 Task: Create a project with template Project Timeline with name ToughWorks with privacy Public and in the team Recorders . Create three sections in the project as To-Do, Doing and Done.
Action: Mouse moved to (73, 66)
Screenshot: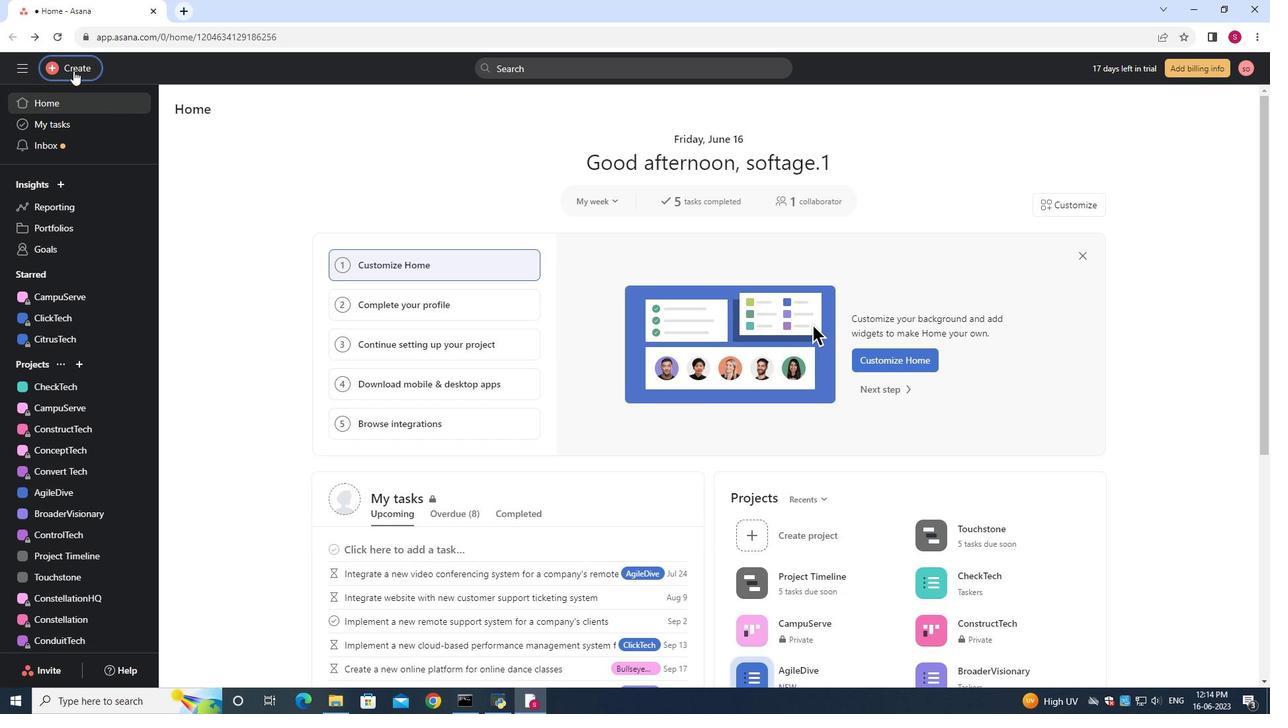 
Action: Mouse pressed left at (73, 66)
Screenshot: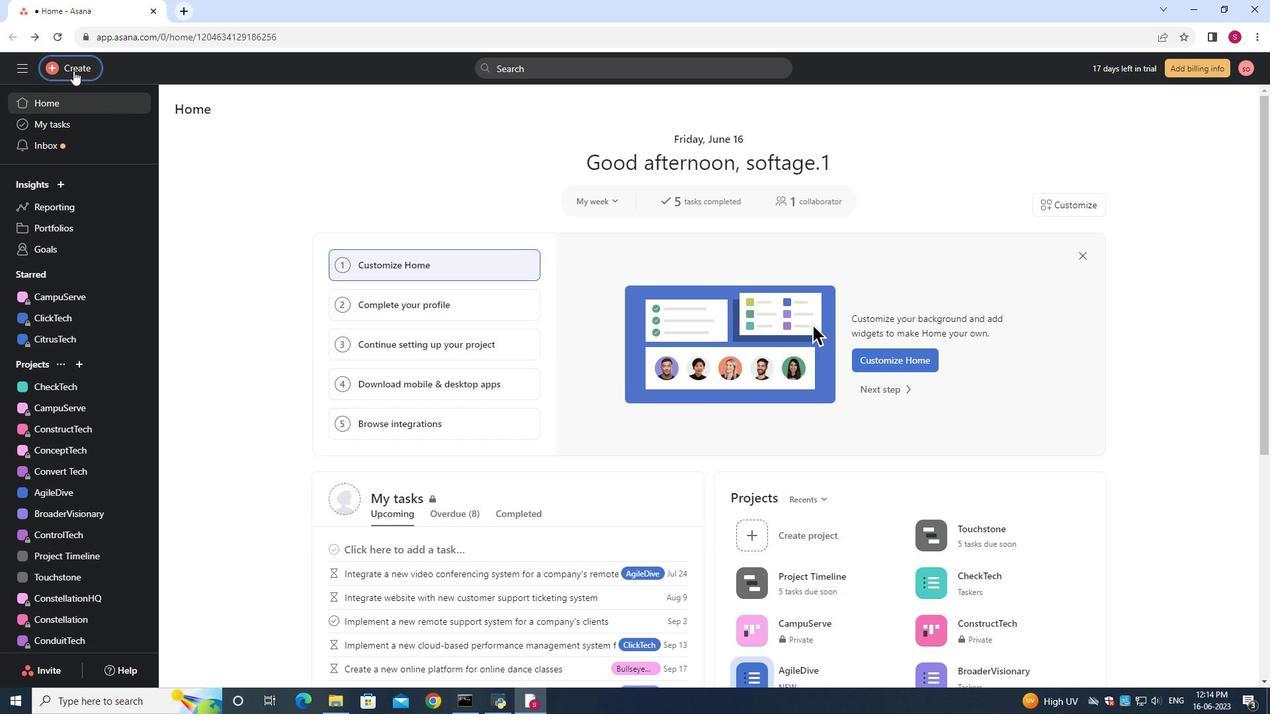
Action: Mouse moved to (148, 99)
Screenshot: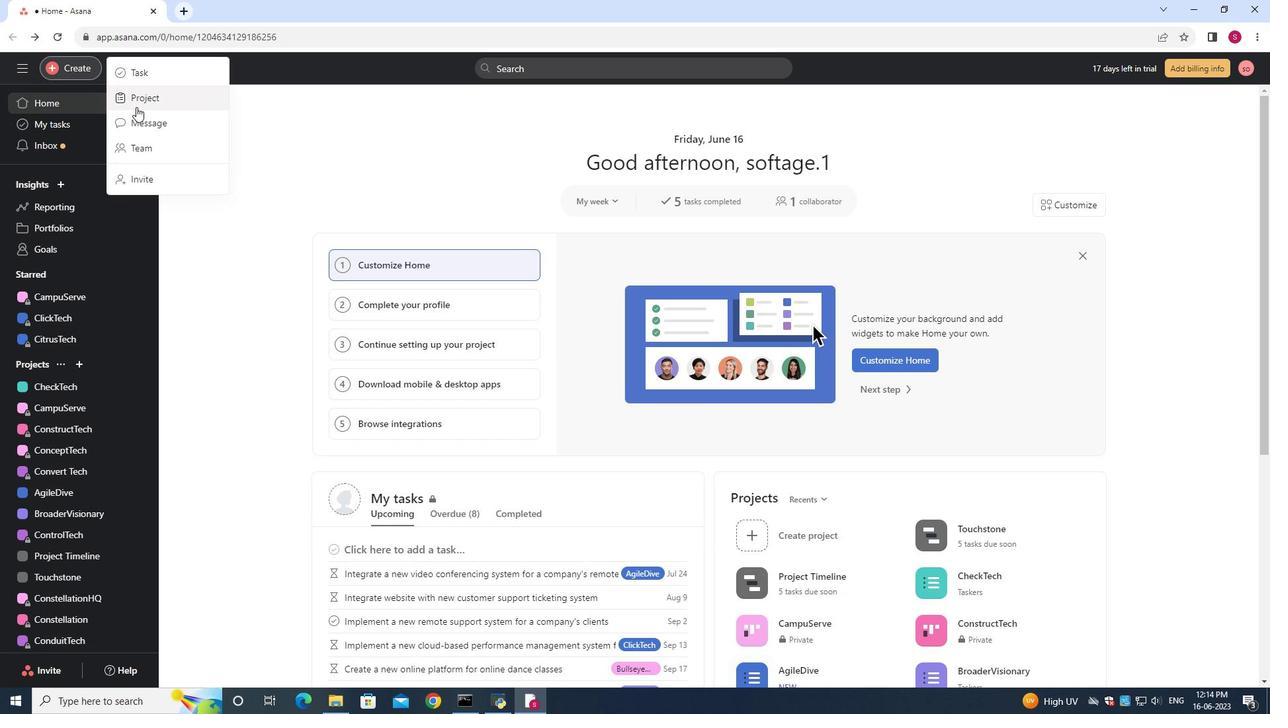 
Action: Mouse pressed left at (148, 99)
Screenshot: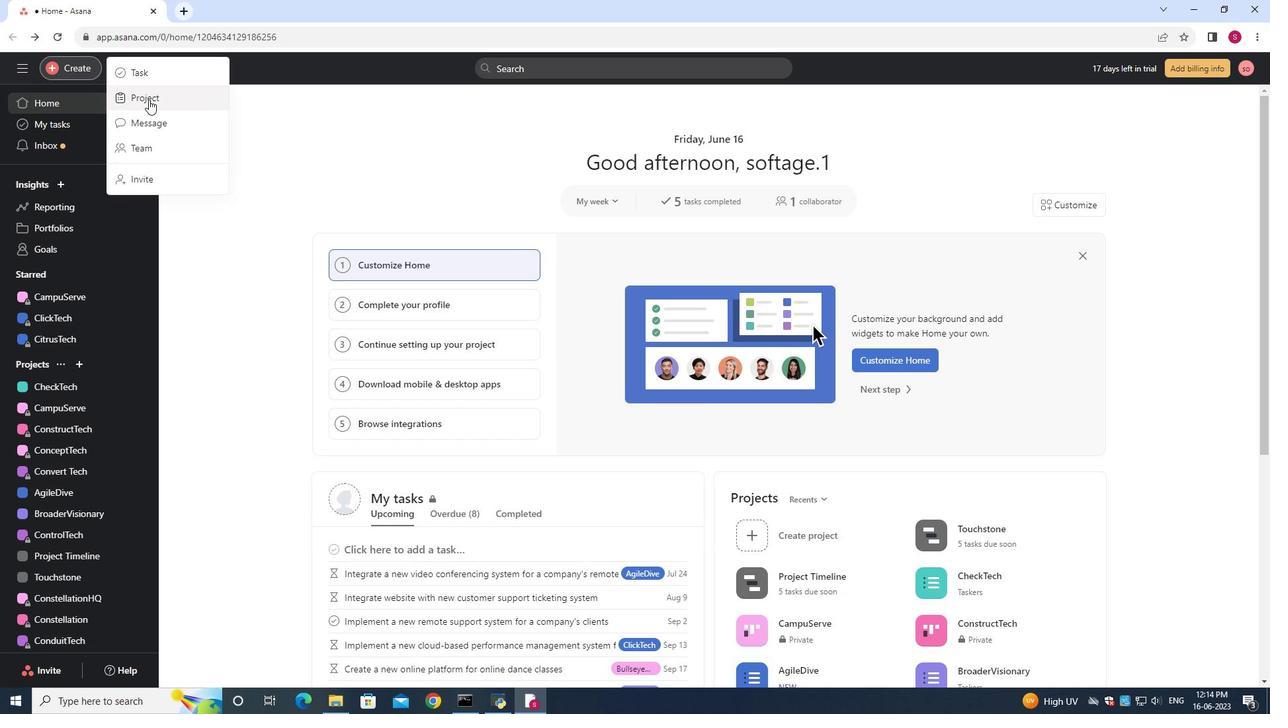
Action: Mouse moved to (633, 398)
Screenshot: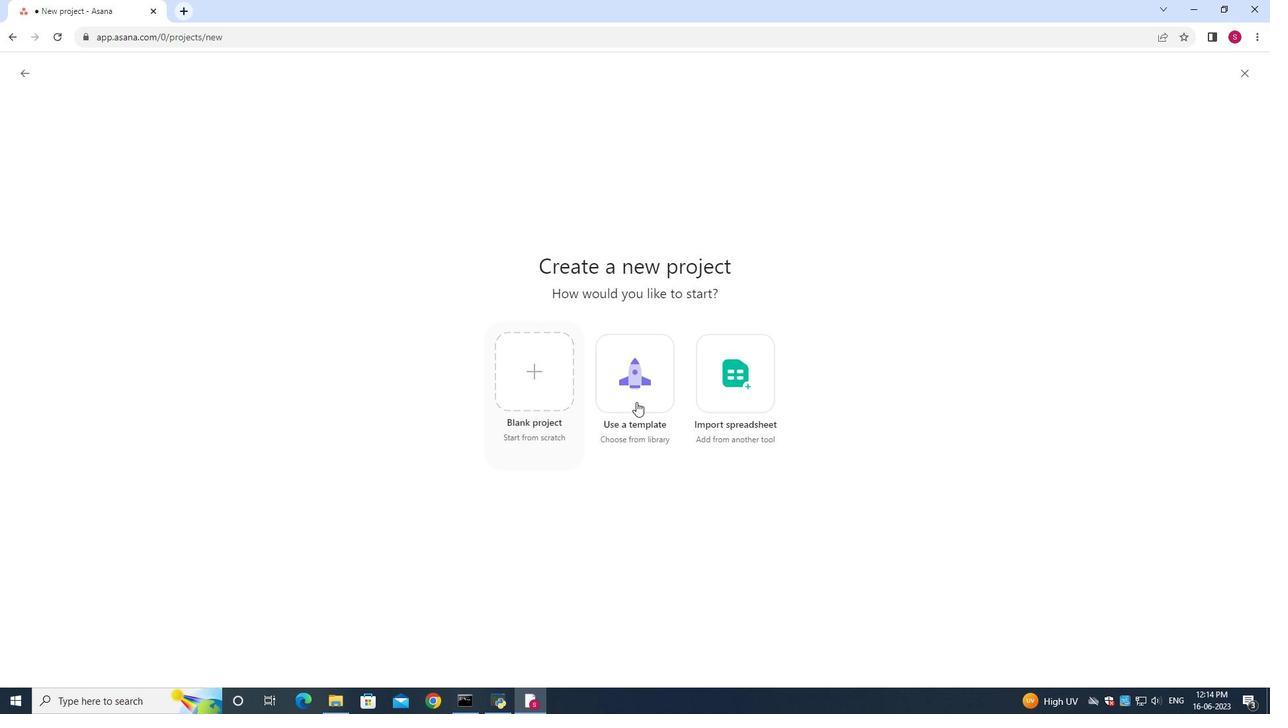 
Action: Mouse pressed left at (633, 398)
Screenshot: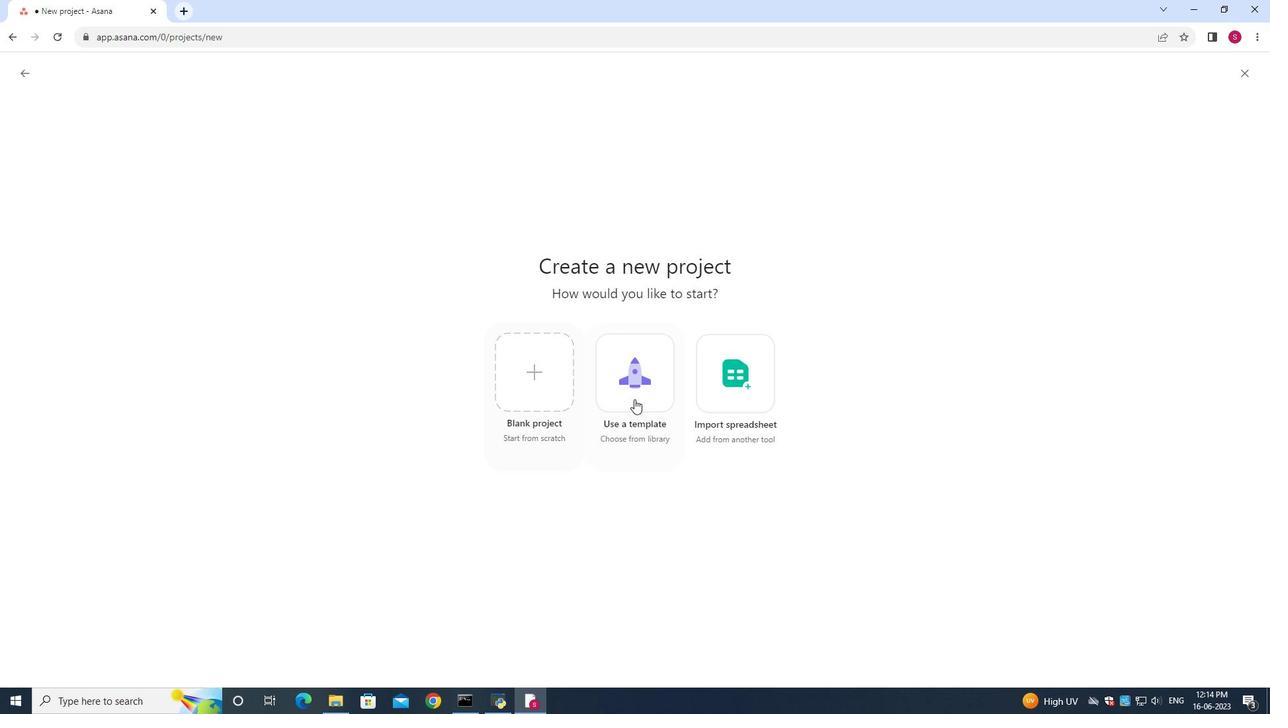 
Action: Mouse moved to (995, 101)
Screenshot: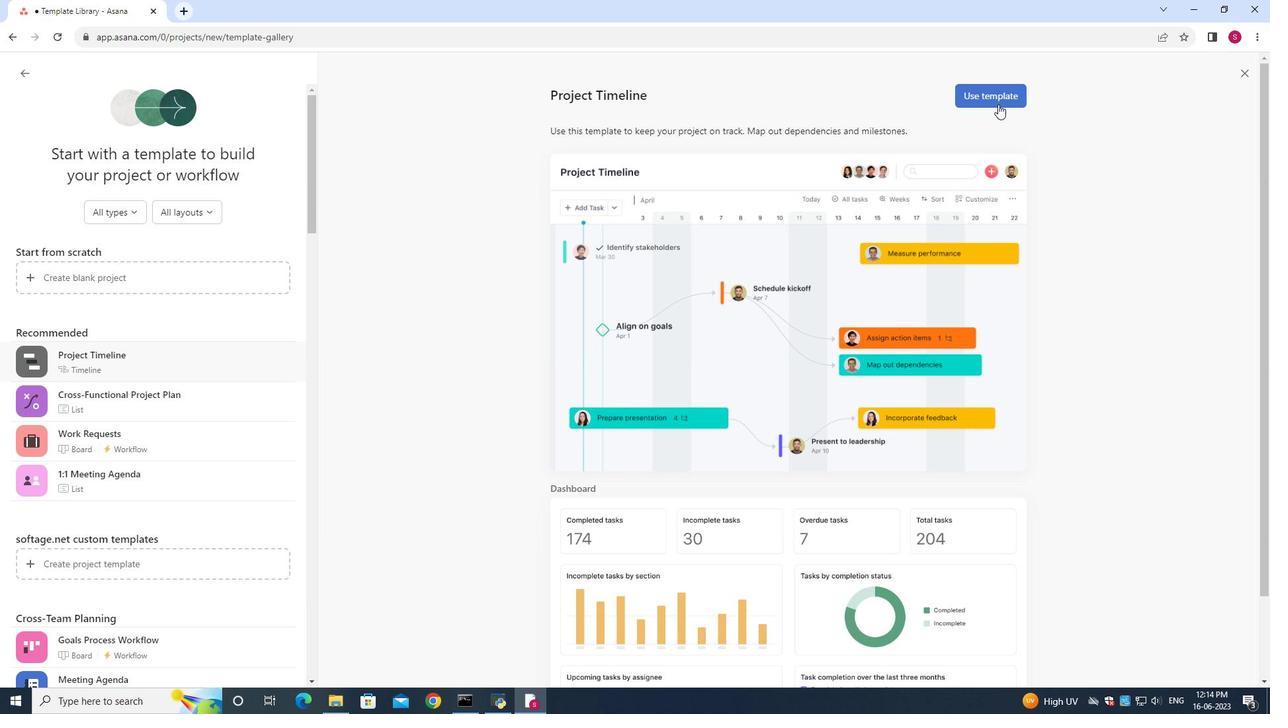 
Action: Mouse pressed left at (995, 101)
Screenshot: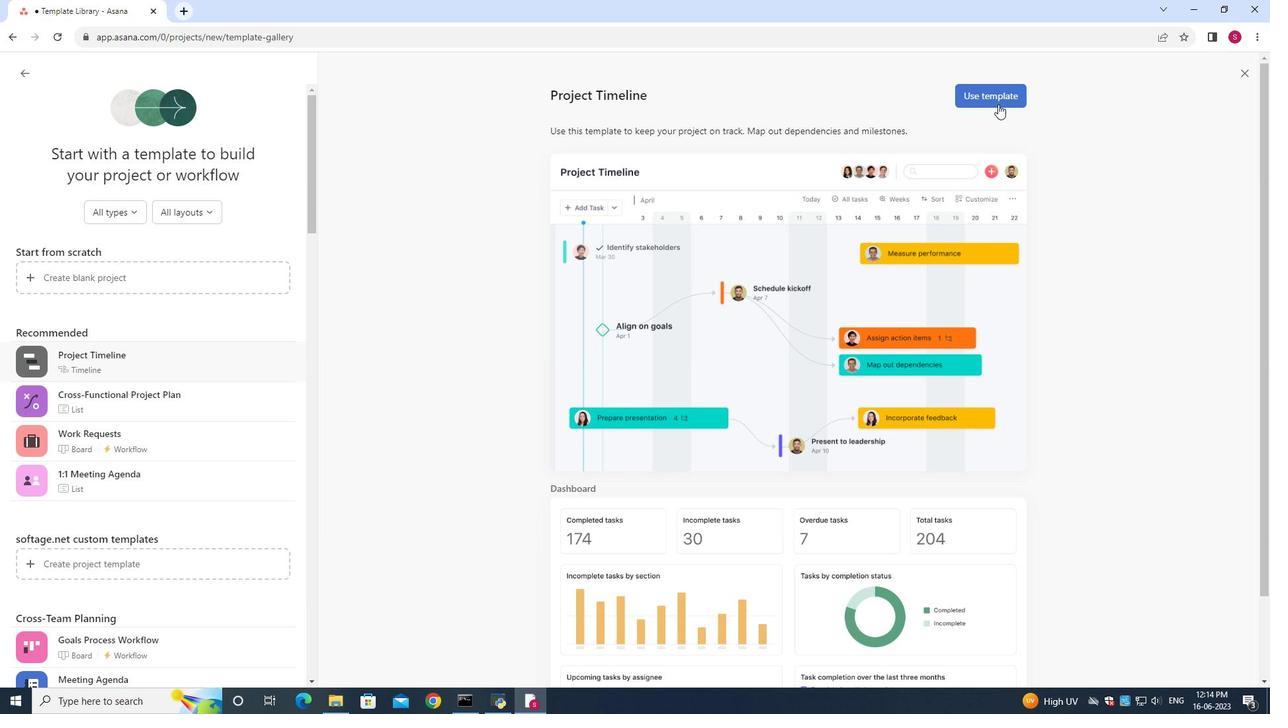 
Action: Mouse moved to (449, 277)
Screenshot: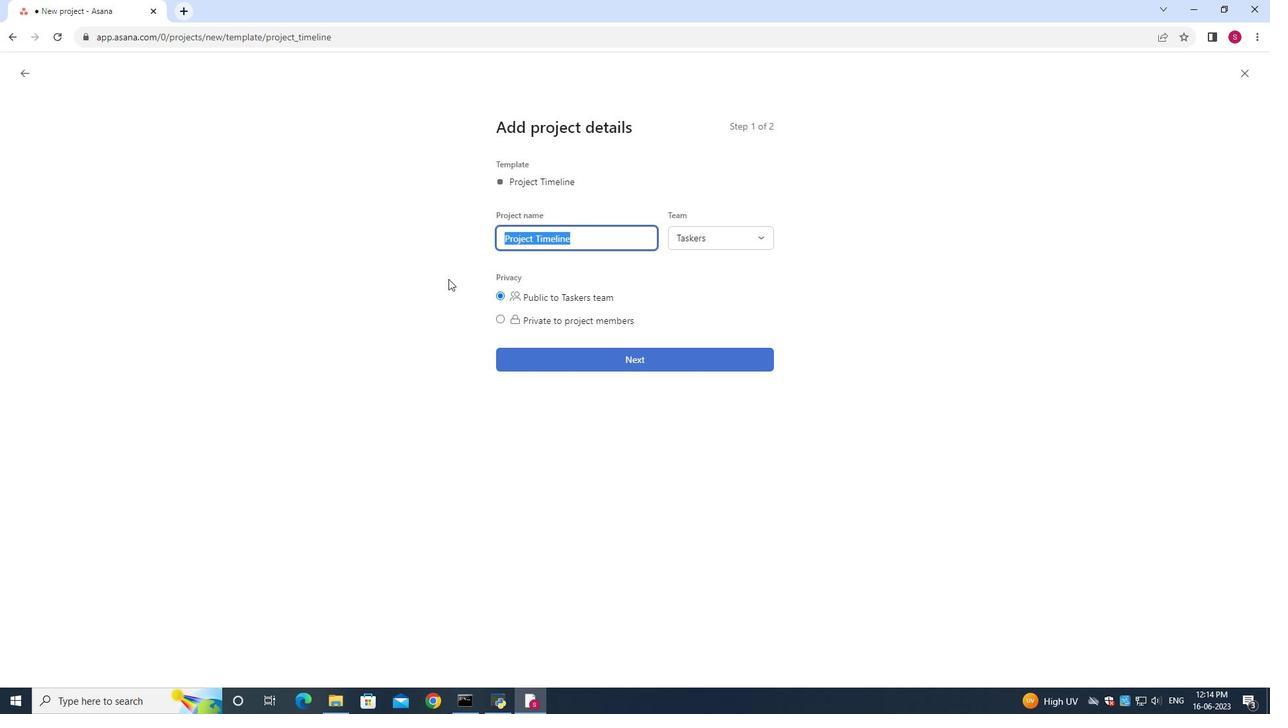 
Action: Key pressed <Key.backspace><Key.shift>Though<Key.shift>Works
Screenshot: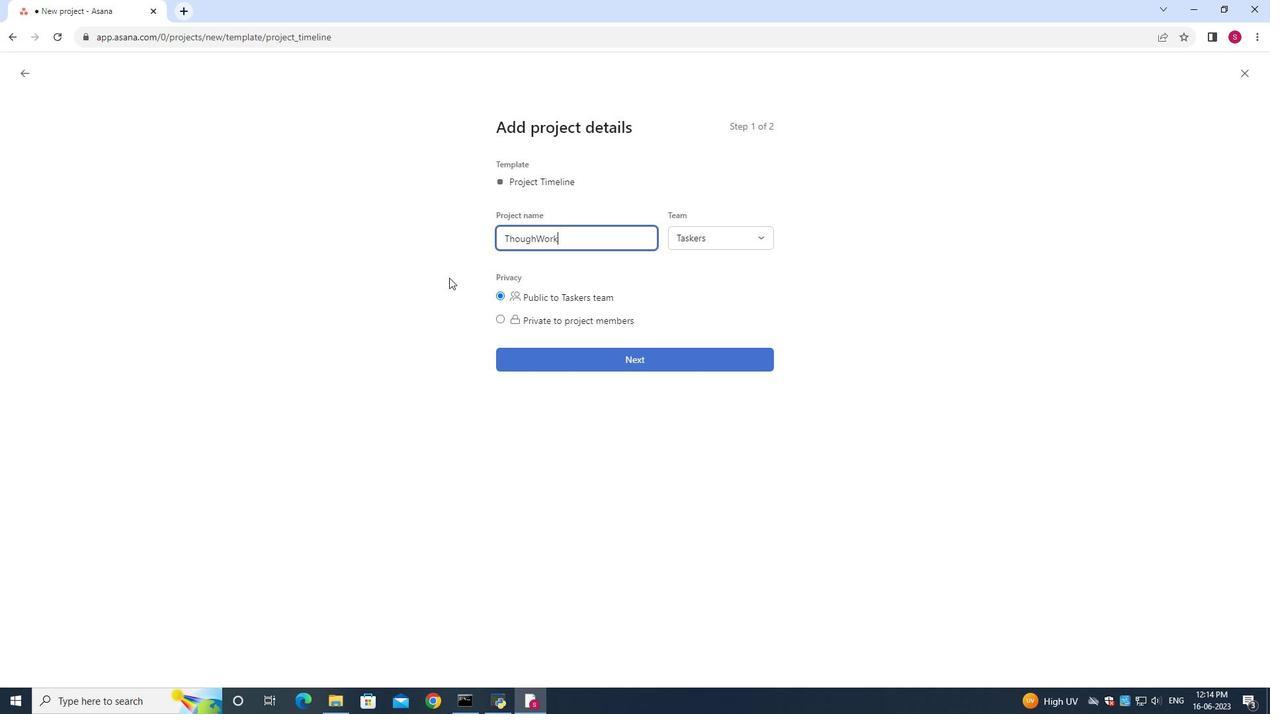 
Action: Mouse moved to (713, 239)
Screenshot: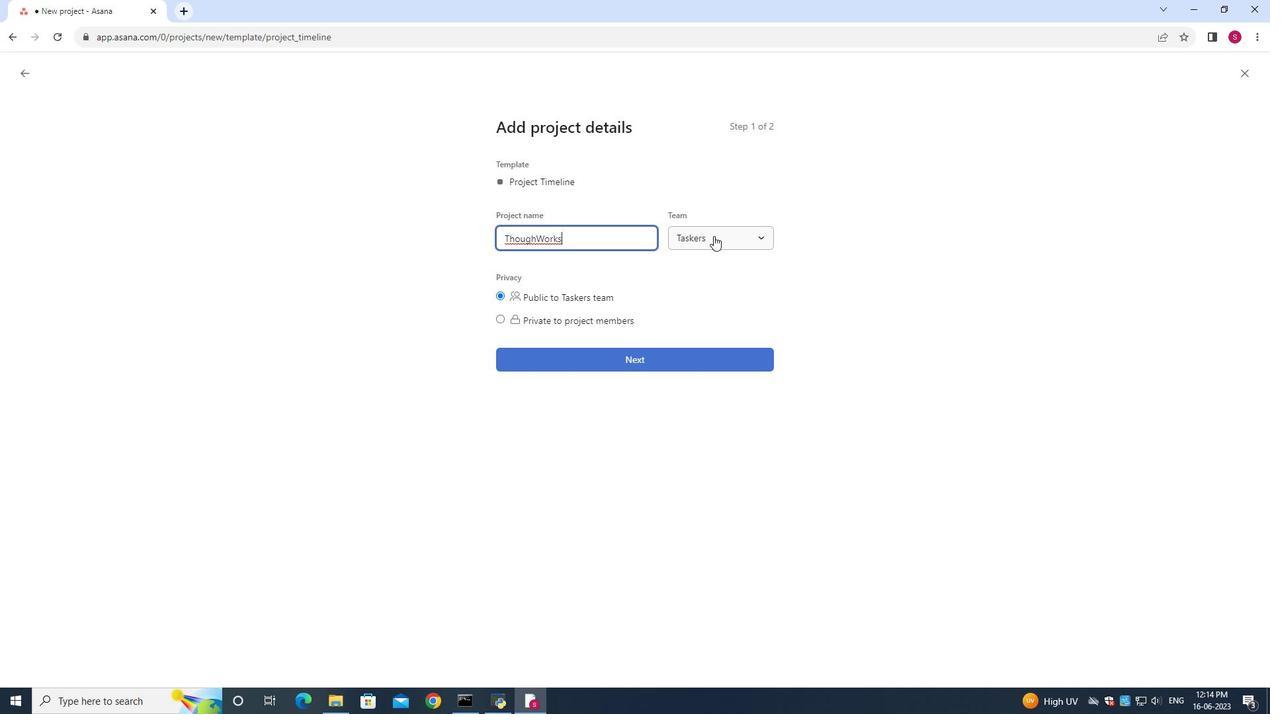 
Action: Mouse pressed left at (713, 239)
Screenshot: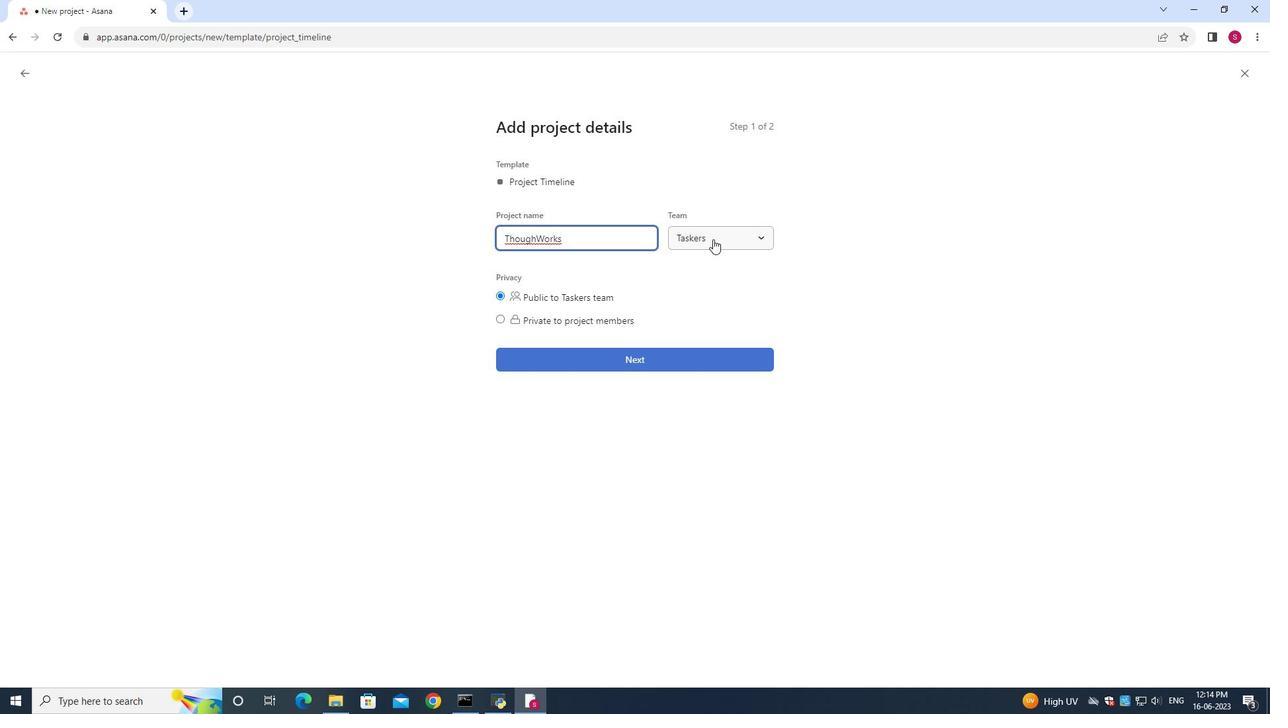 
Action: Mouse moved to (702, 349)
Screenshot: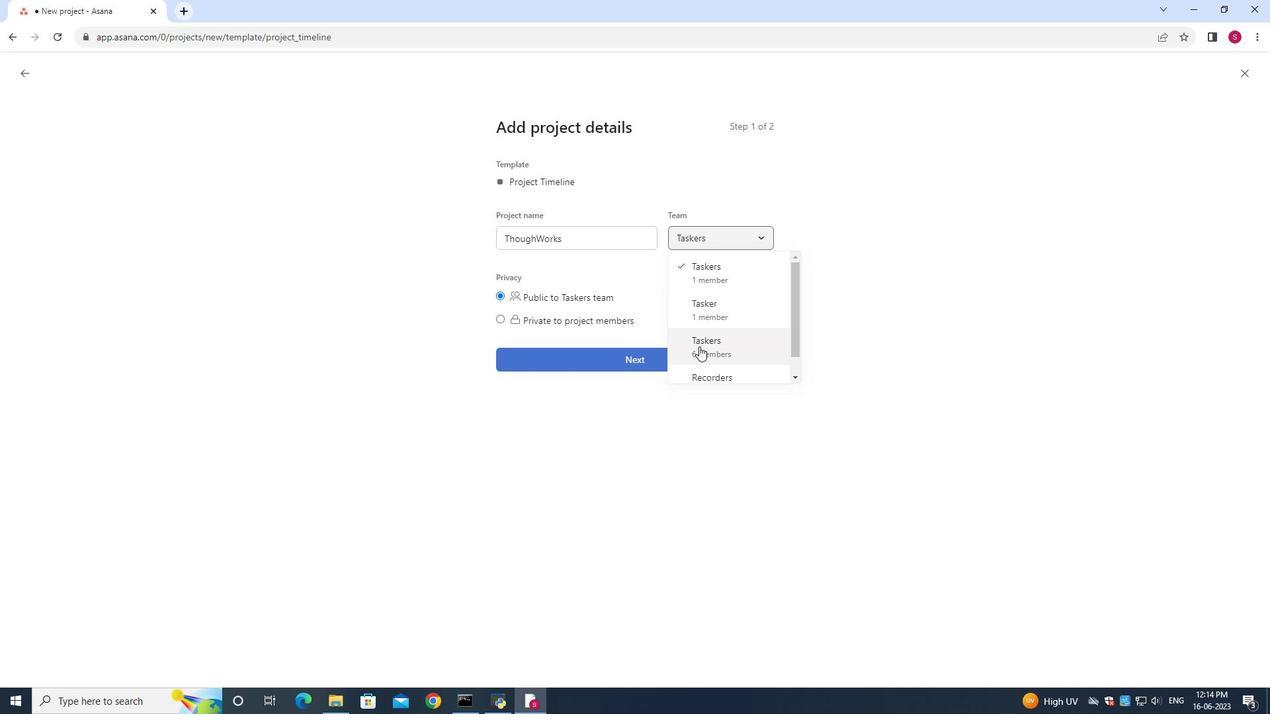 
Action: Mouse scrolled (702, 348) with delta (0, 0)
Screenshot: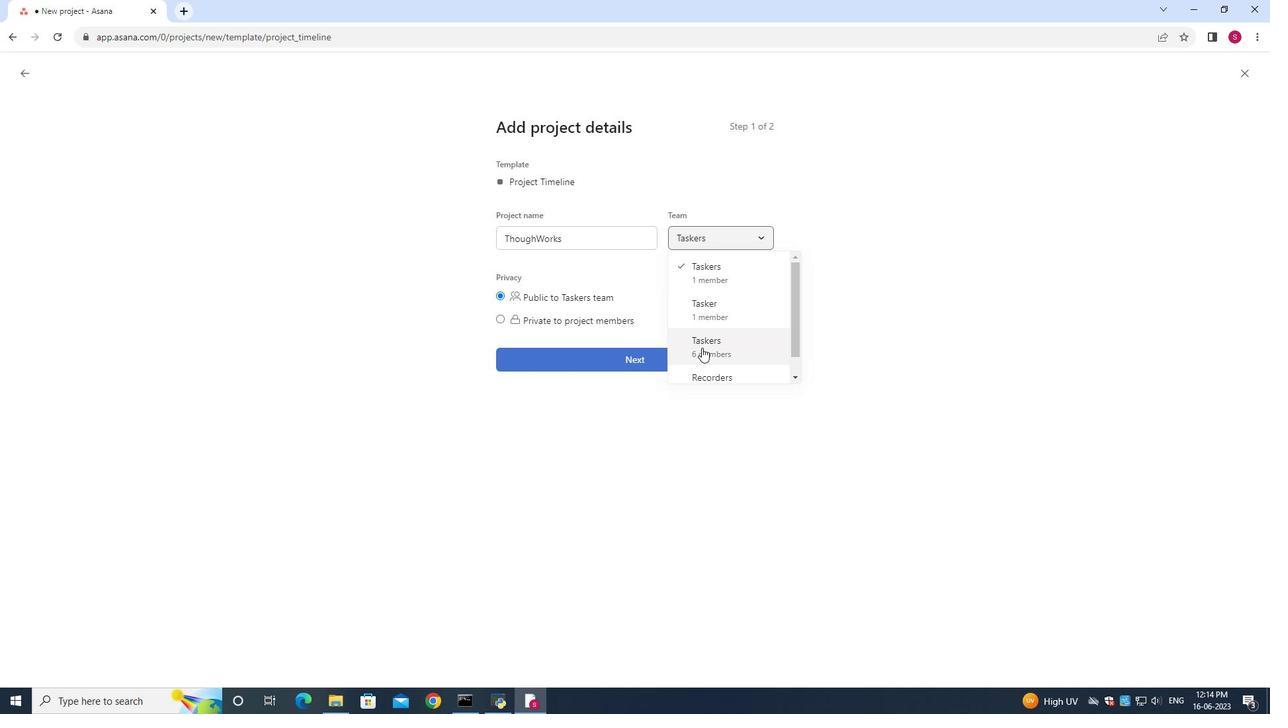 
Action: Mouse moved to (701, 347)
Screenshot: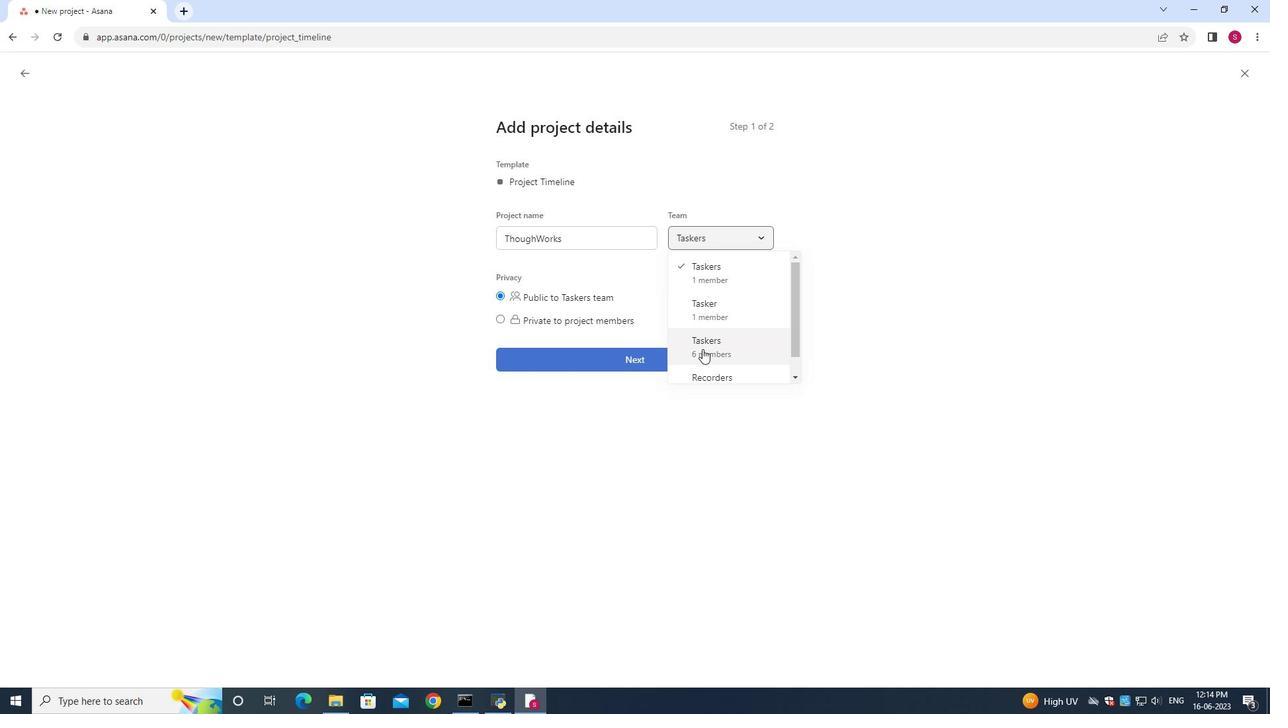 
Action: Mouse scrolled (702, 348) with delta (0, 0)
Screenshot: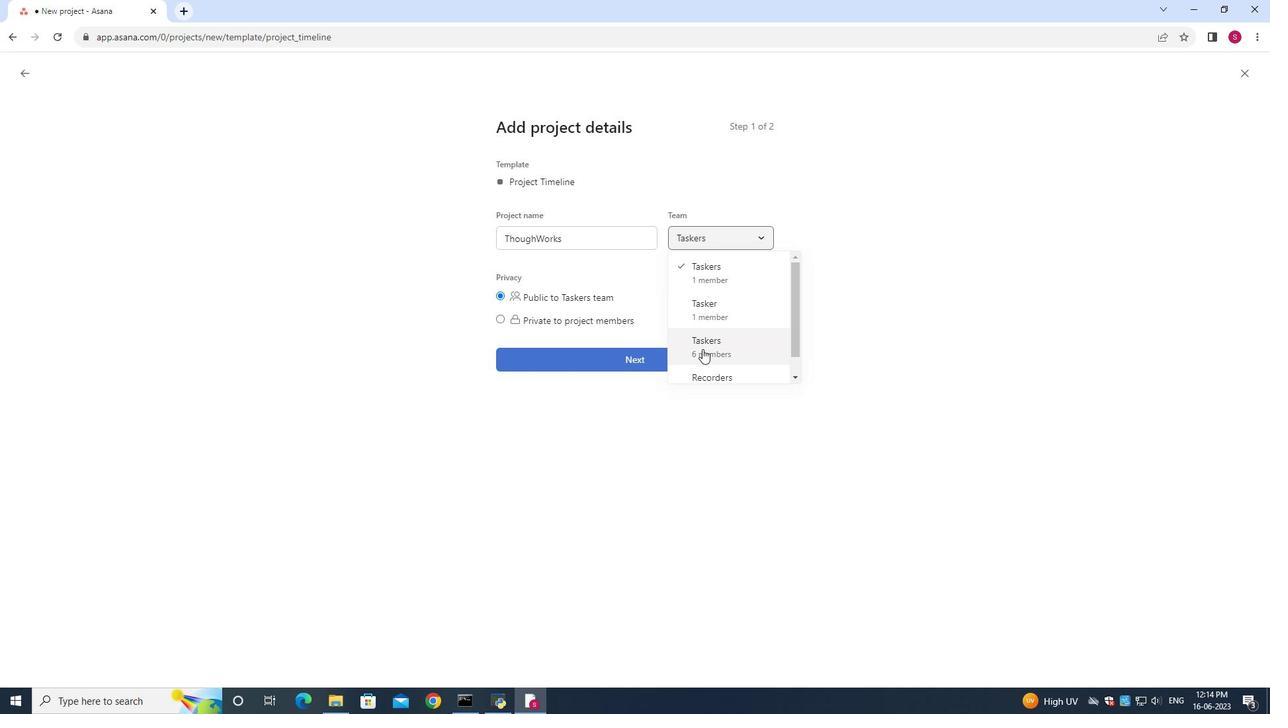 
Action: Mouse moved to (701, 347)
Screenshot: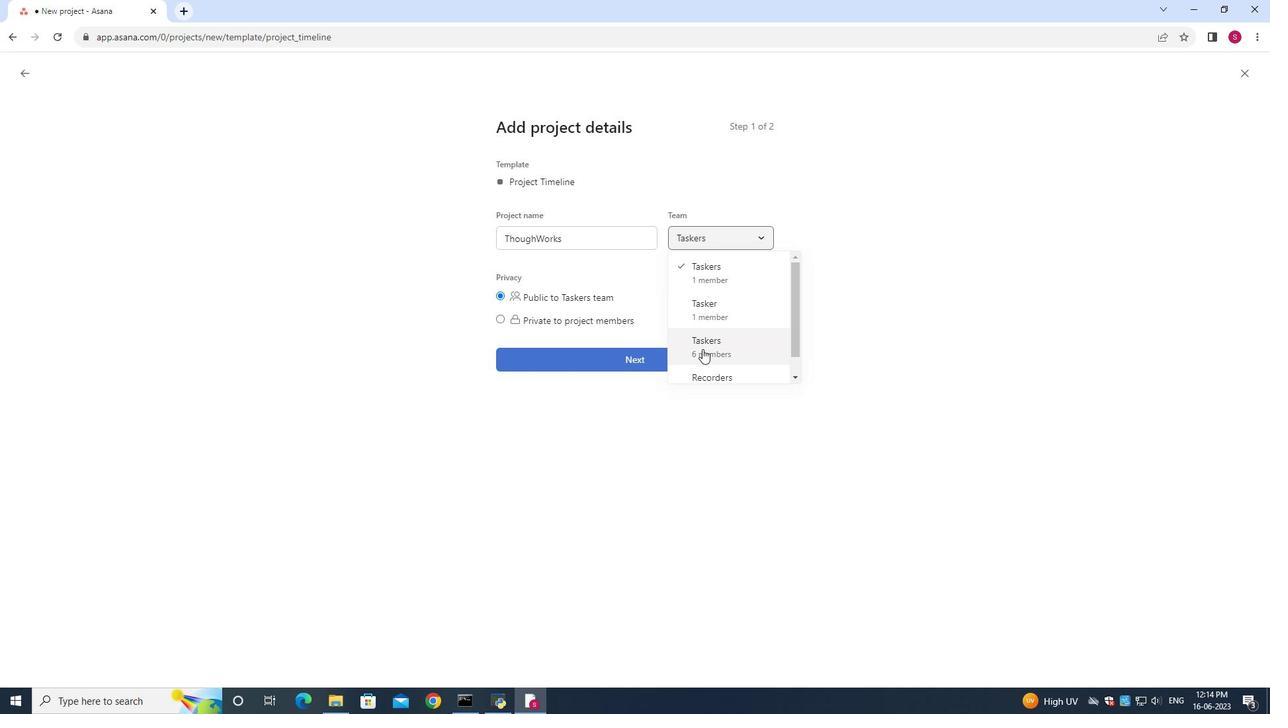 
Action: Mouse scrolled (702, 348) with delta (0, 0)
Screenshot: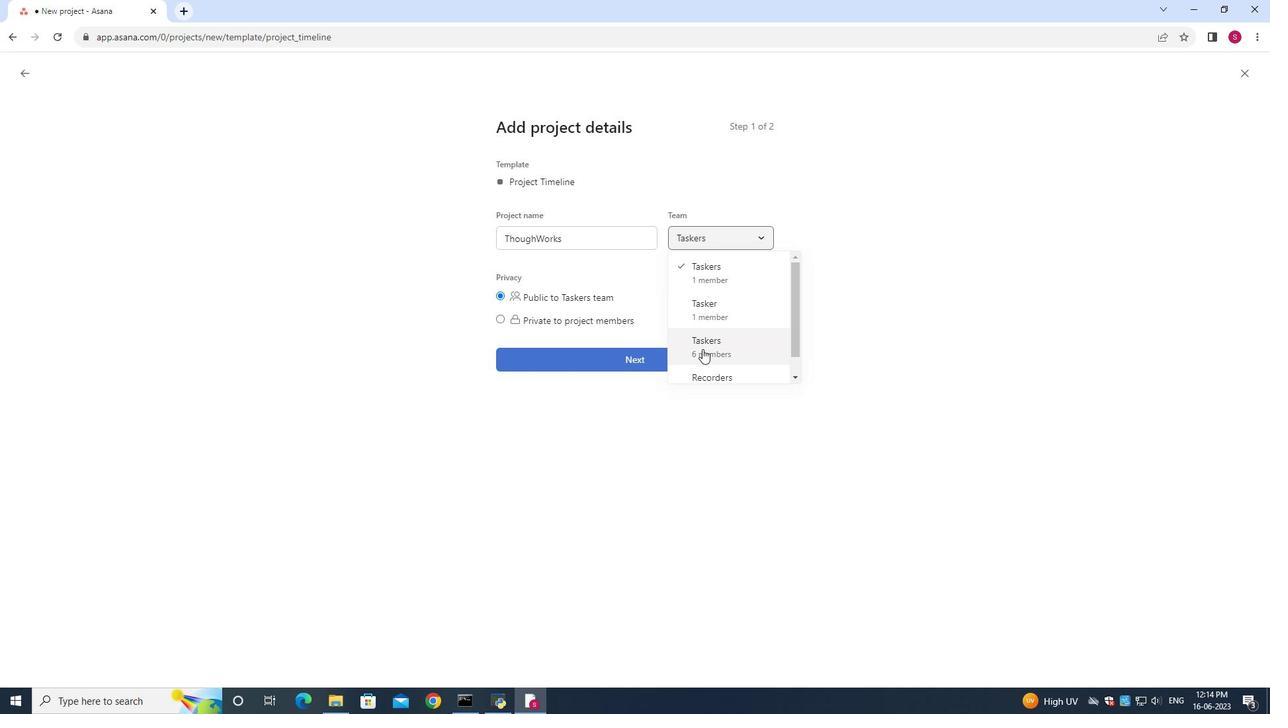 
Action: Mouse moved to (704, 354)
Screenshot: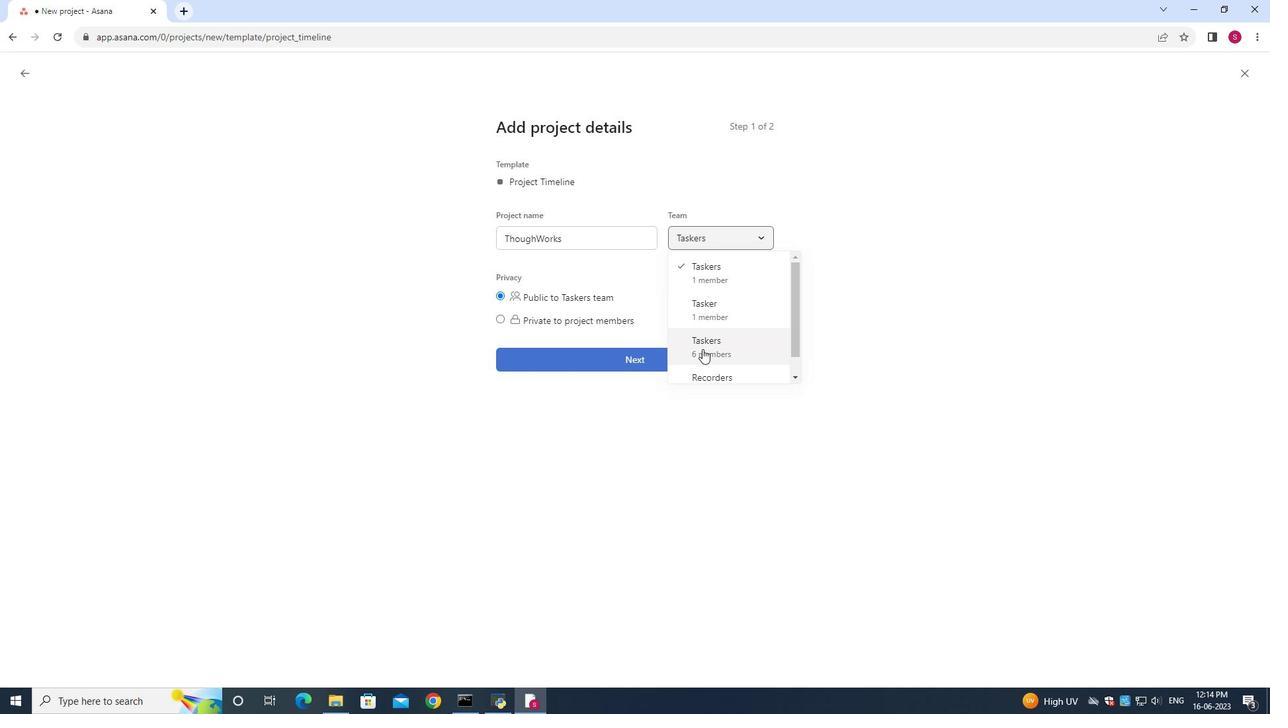 
Action: Mouse scrolled (701, 347) with delta (0, 0)
Screenshot: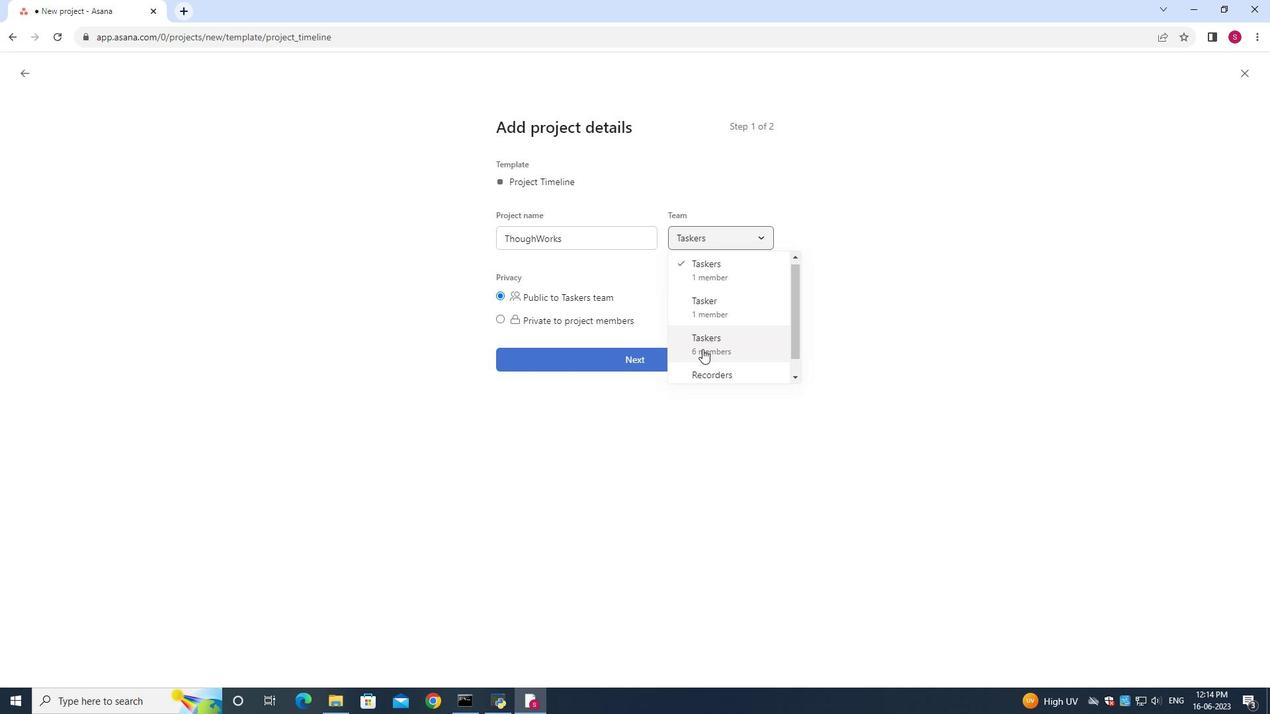 
Action: Mouse moved to (705, 360)
Screenshot: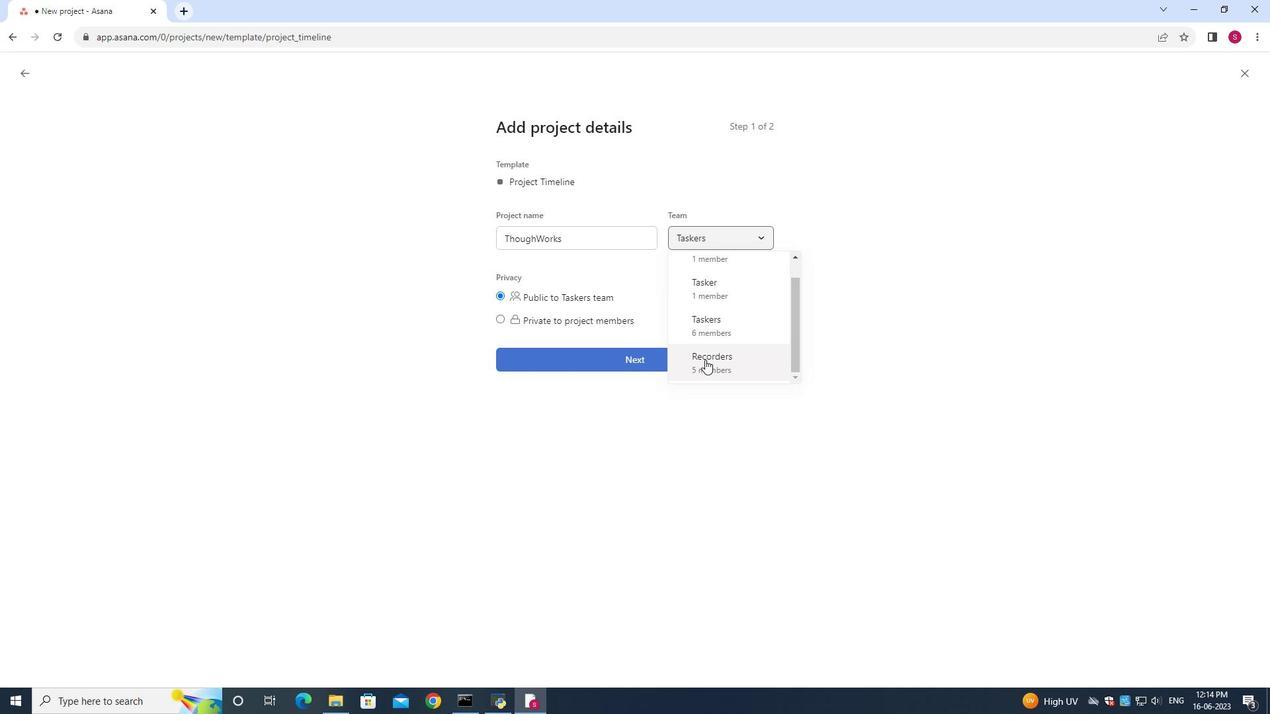 
Action: Mouse pressed left at (705, 360)
Screenshot: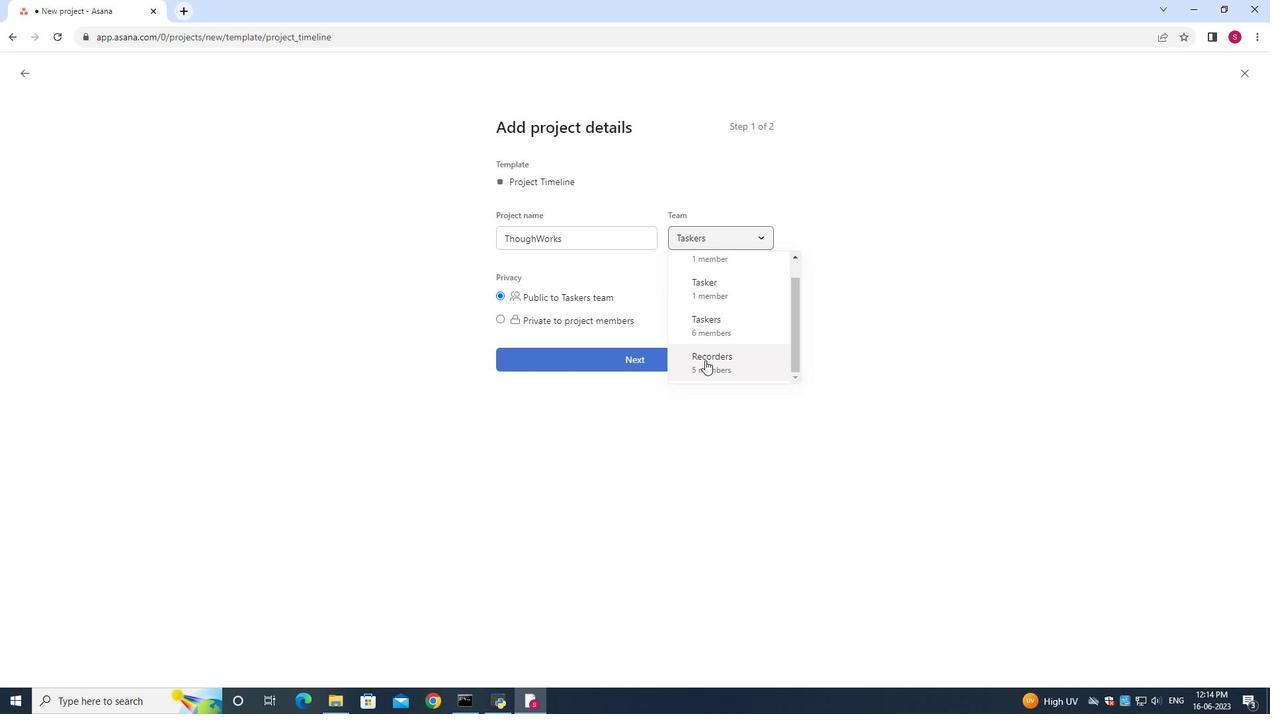 
Action: Mouse moved to (581, 357)
Screenshot: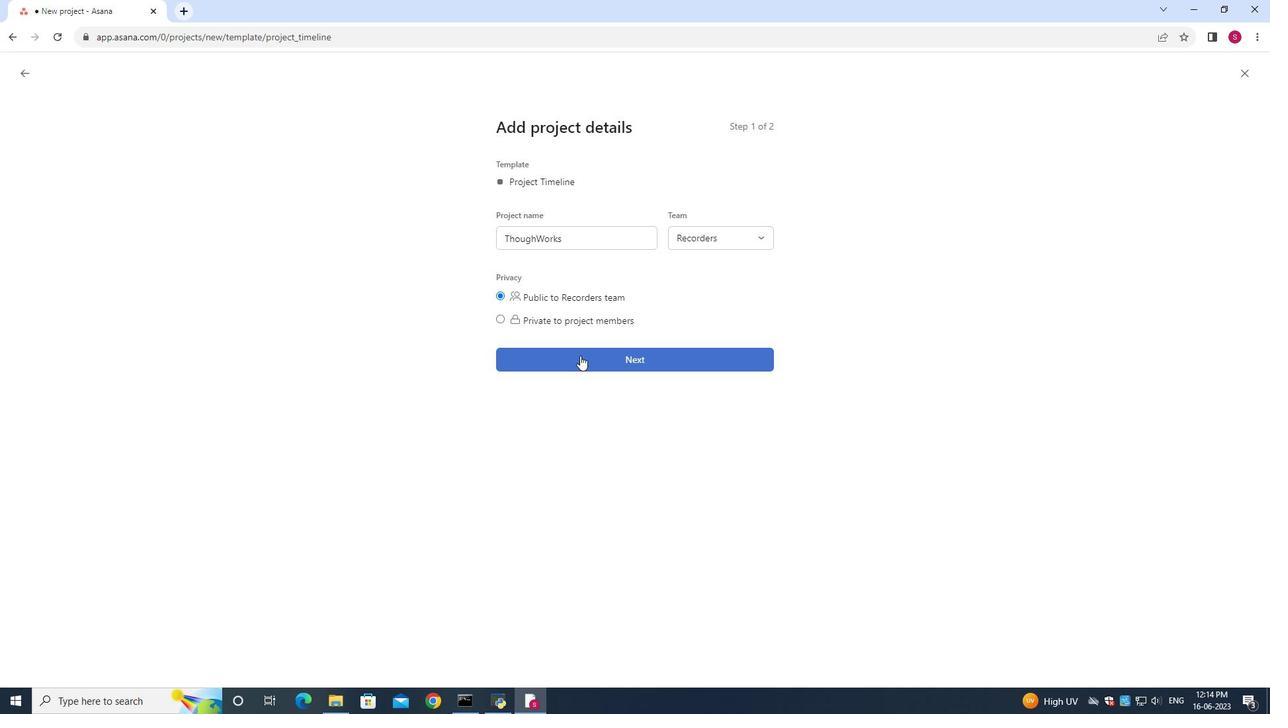 
Action: Mouse pressed left at (581, 357)
Screenshot: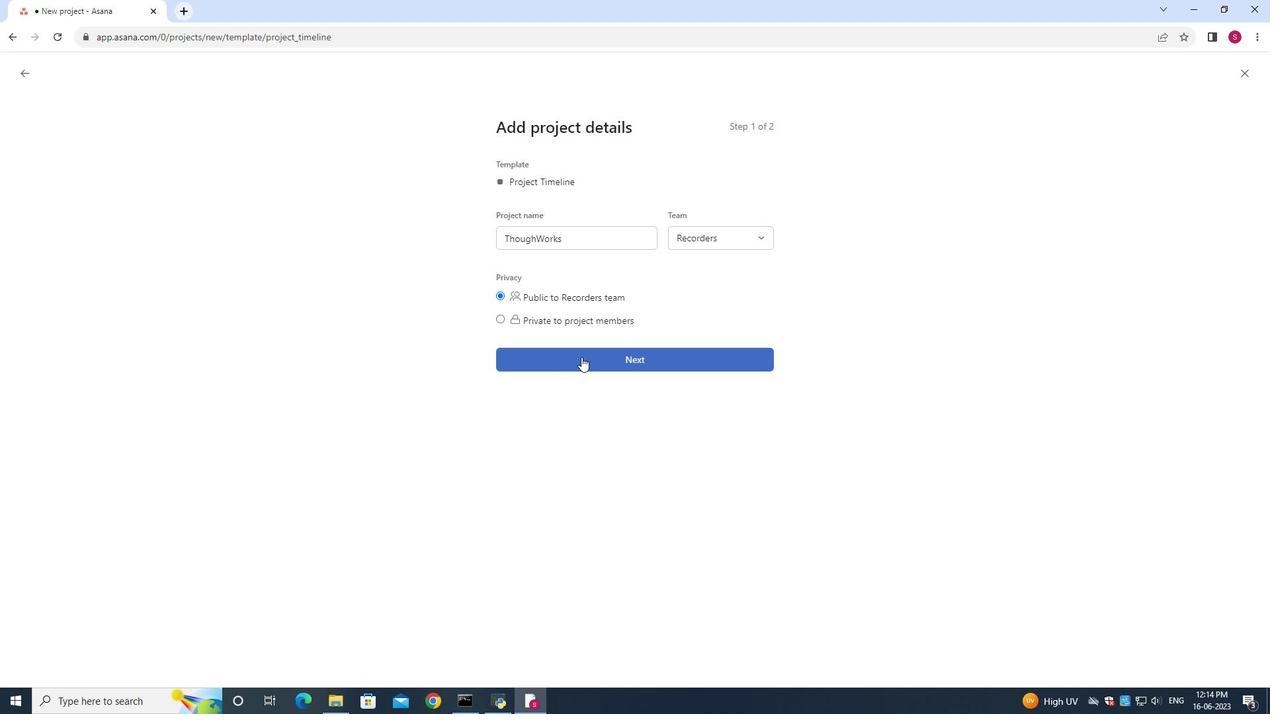 
Action: Mouse moved to (707, 402)
Screenshot: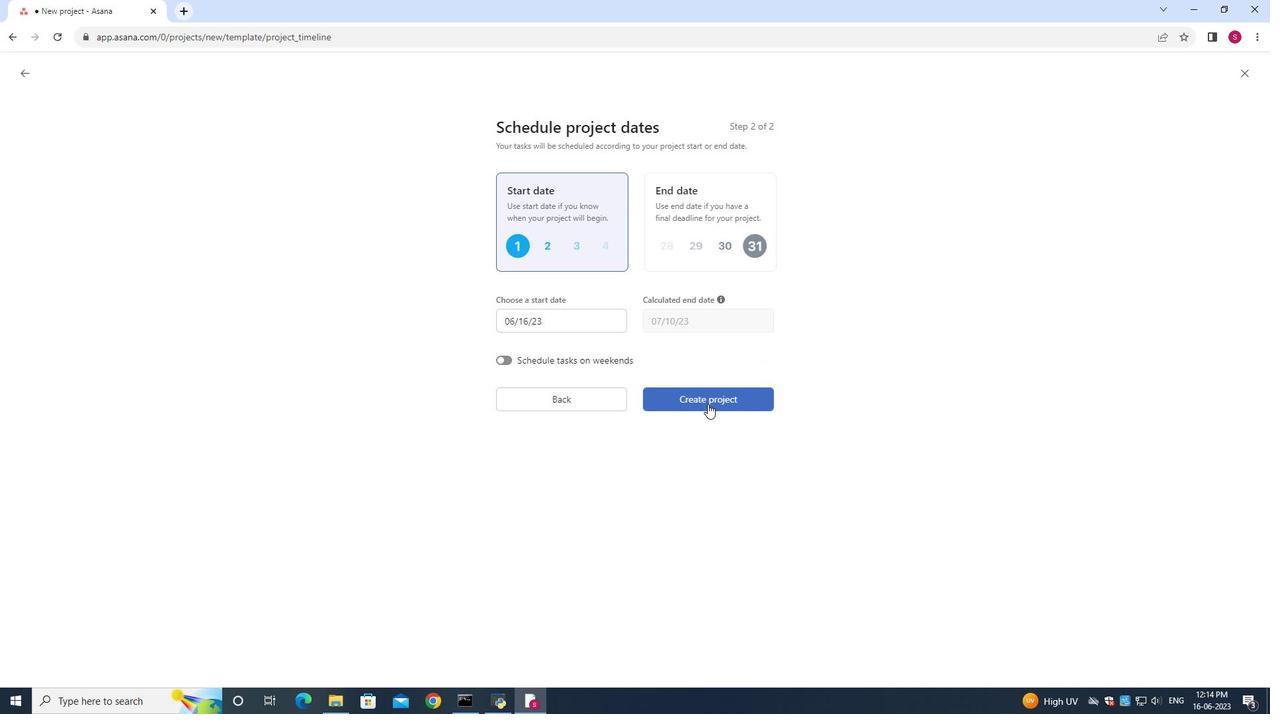 
Action: Mouse pressed left at (707, 402)
Screenshot: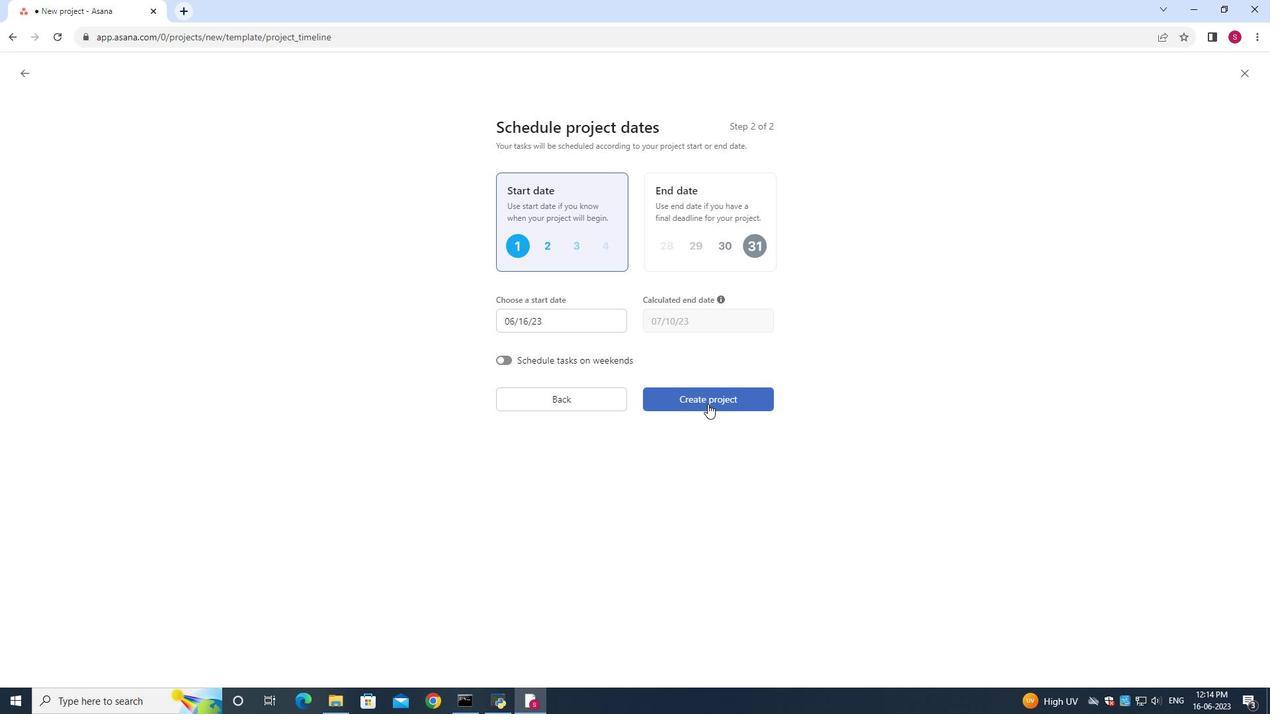
Action: Mouse moved to (235, 136)
Screenshot: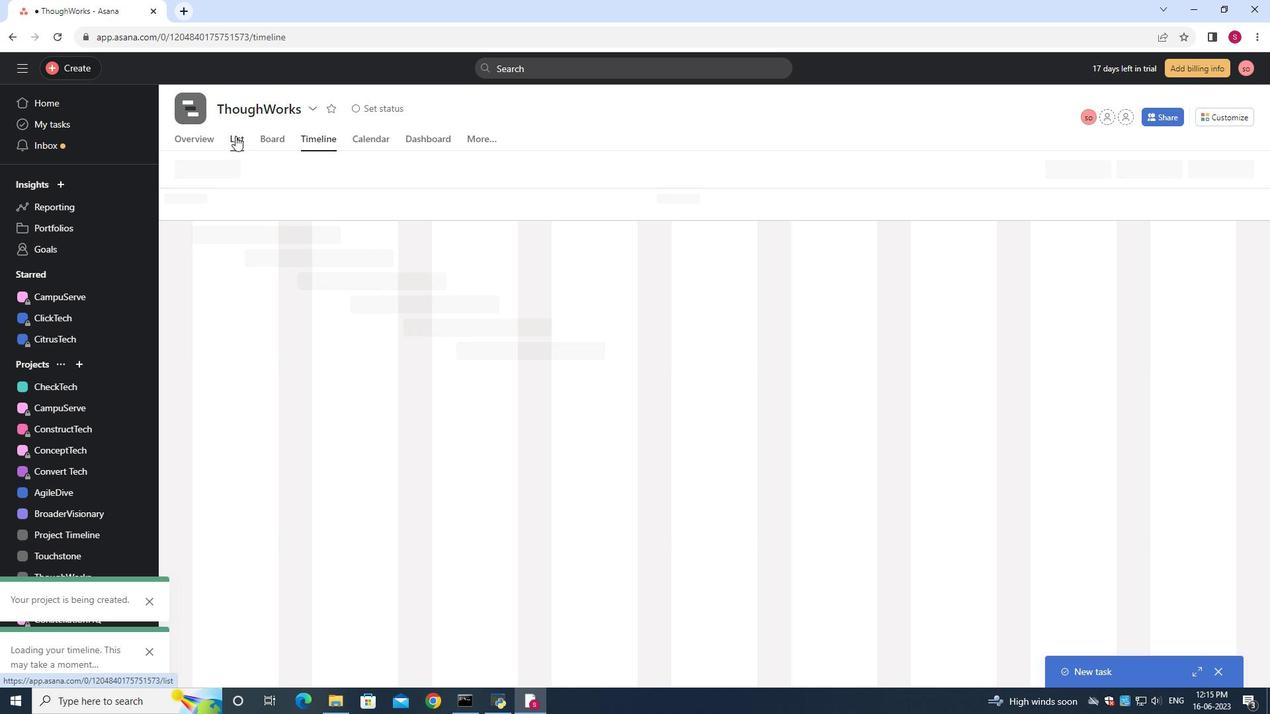 
Action: Mouse pressed left at (235, 136)
Screenshot: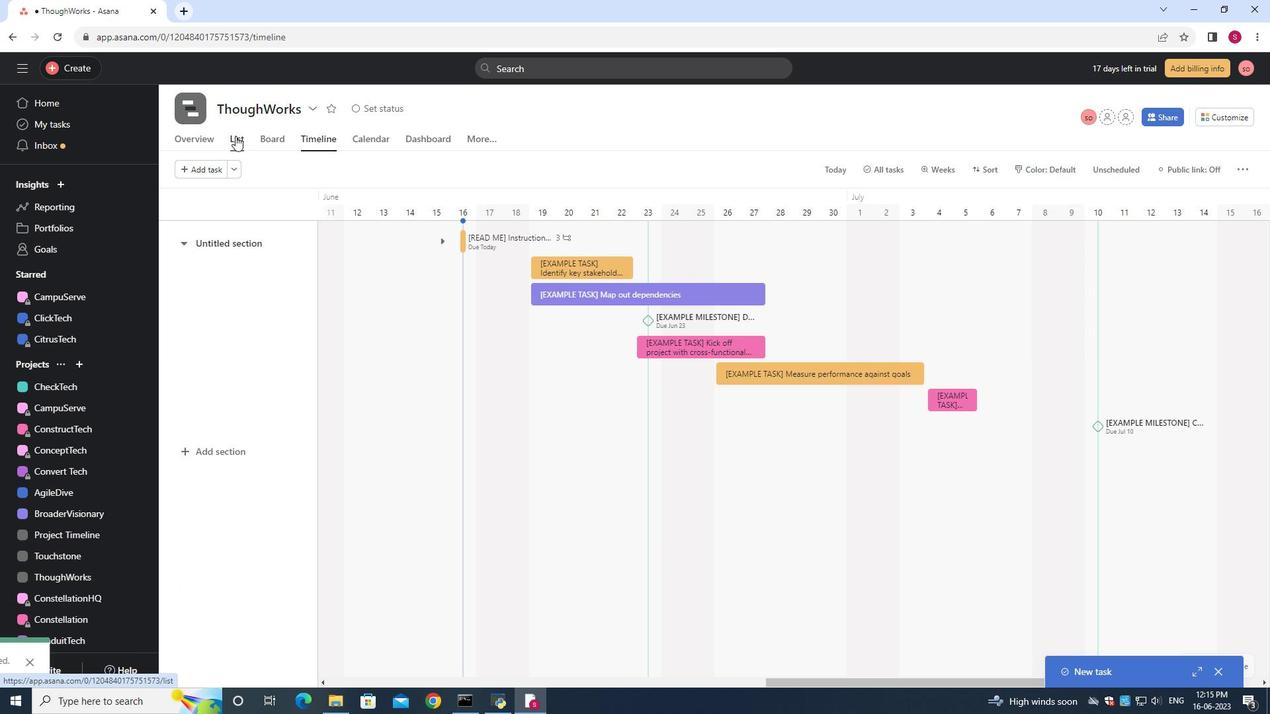 
Action: Mouse moved to (220, 475)
Screenshot: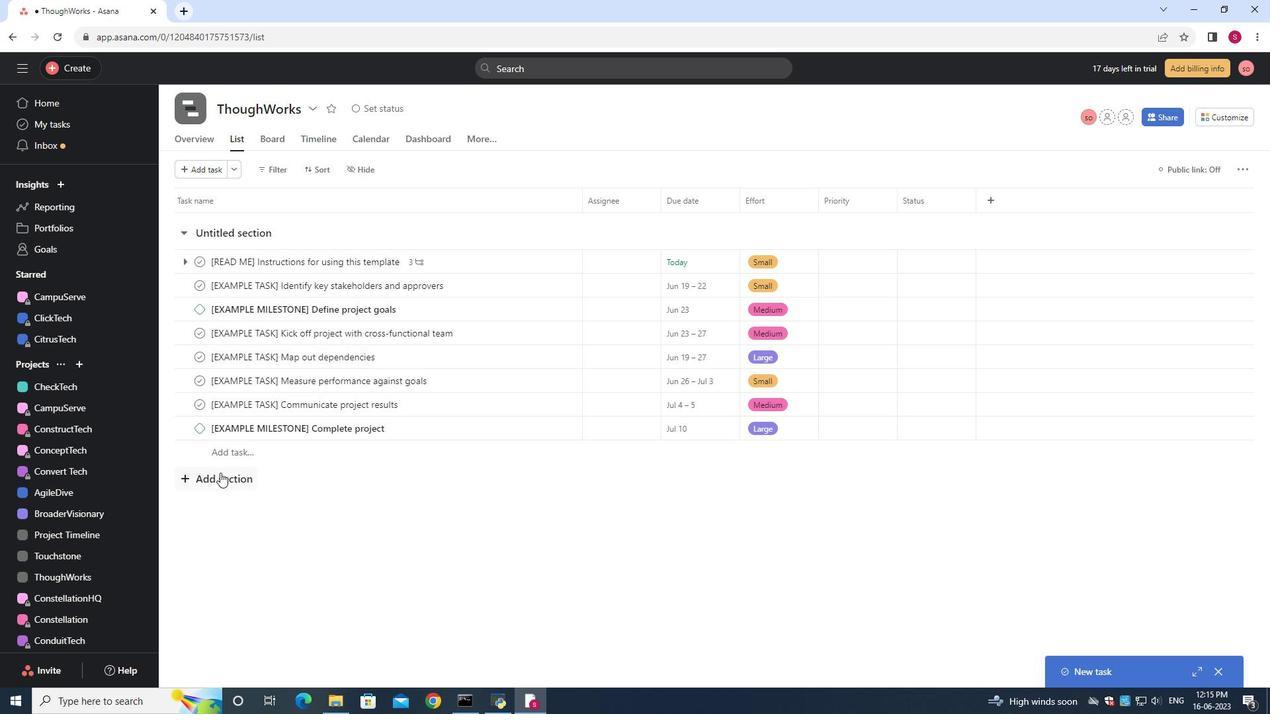 
Action: Mouse pressed left at (220, 475)
Screenshot: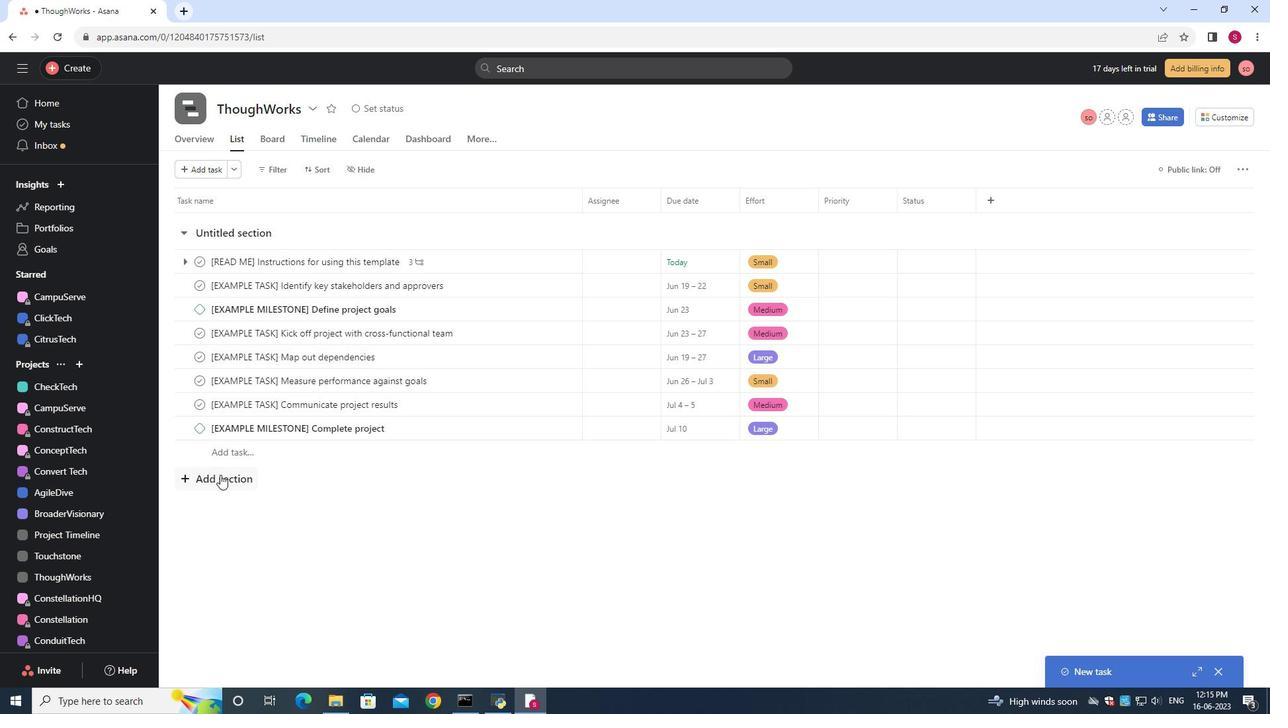 
Action: Mouse moved to (226, 485)
Screenshot: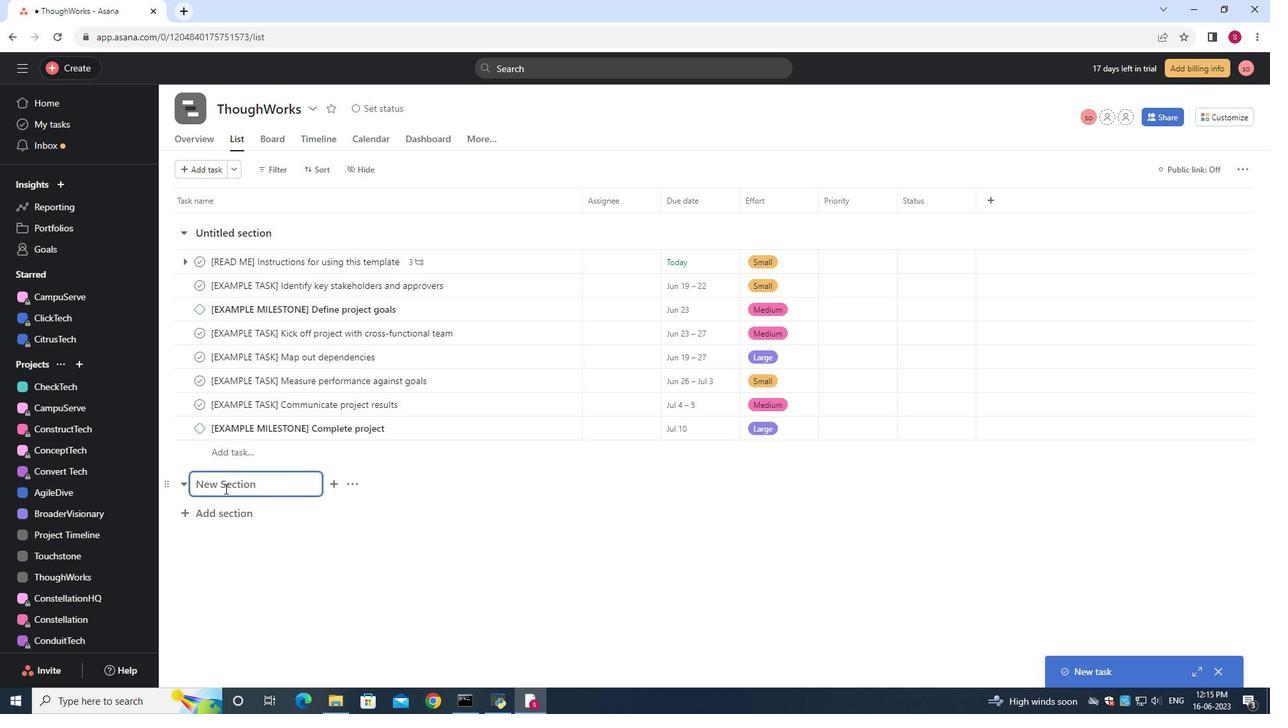 
Action: Key pressed <Key.shift>To-do
Screenshot: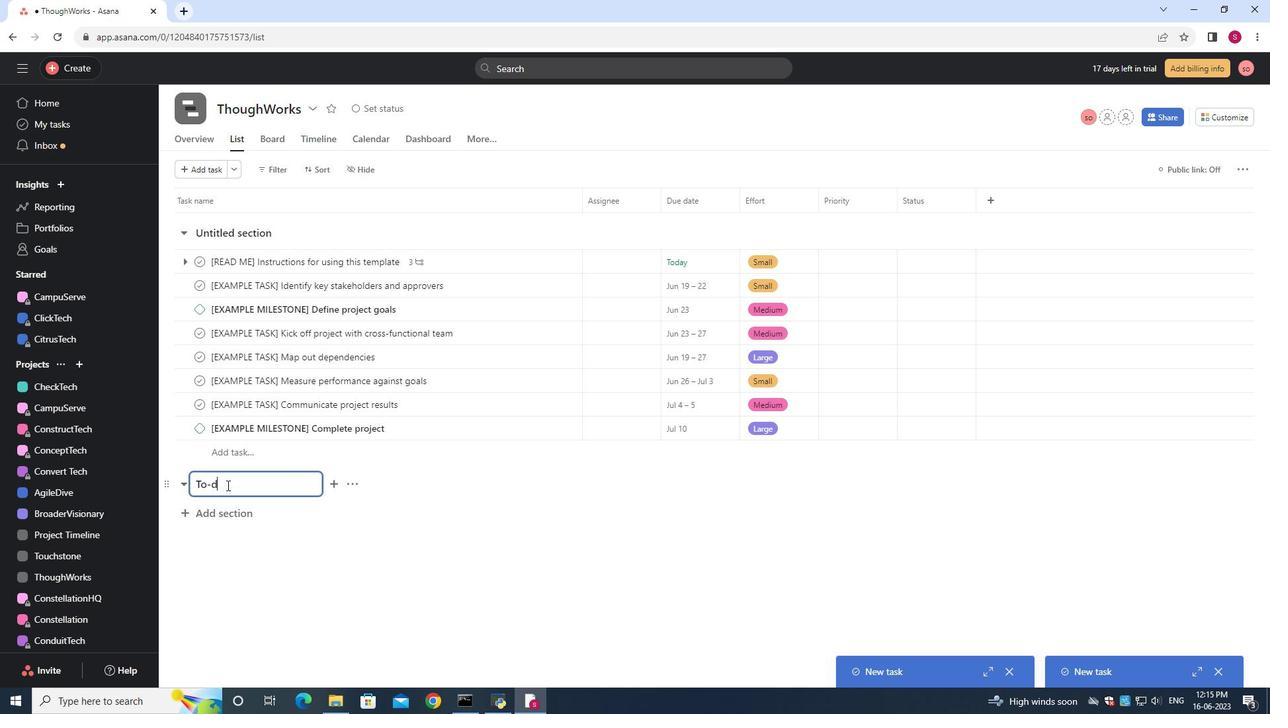 
Action: Mouse moved to (332, 484)
Screenshot: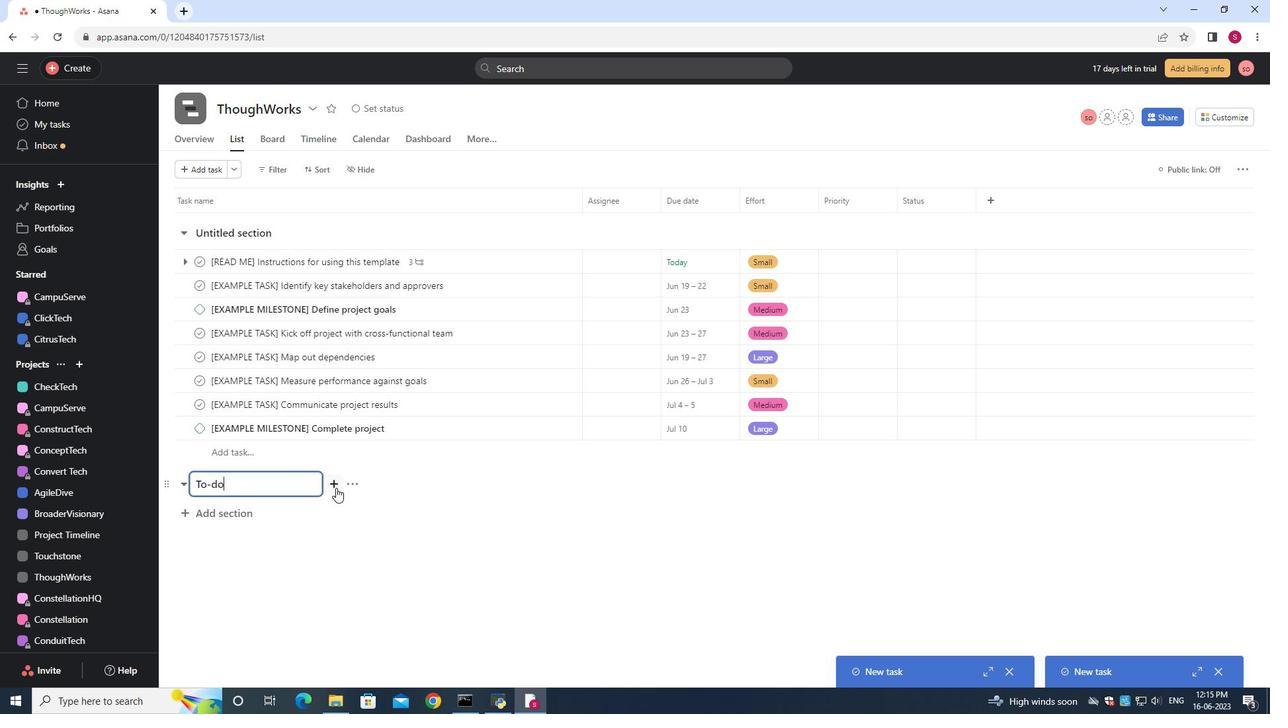 
Action: Mouse pressed left at (332, 484)
Screenshot: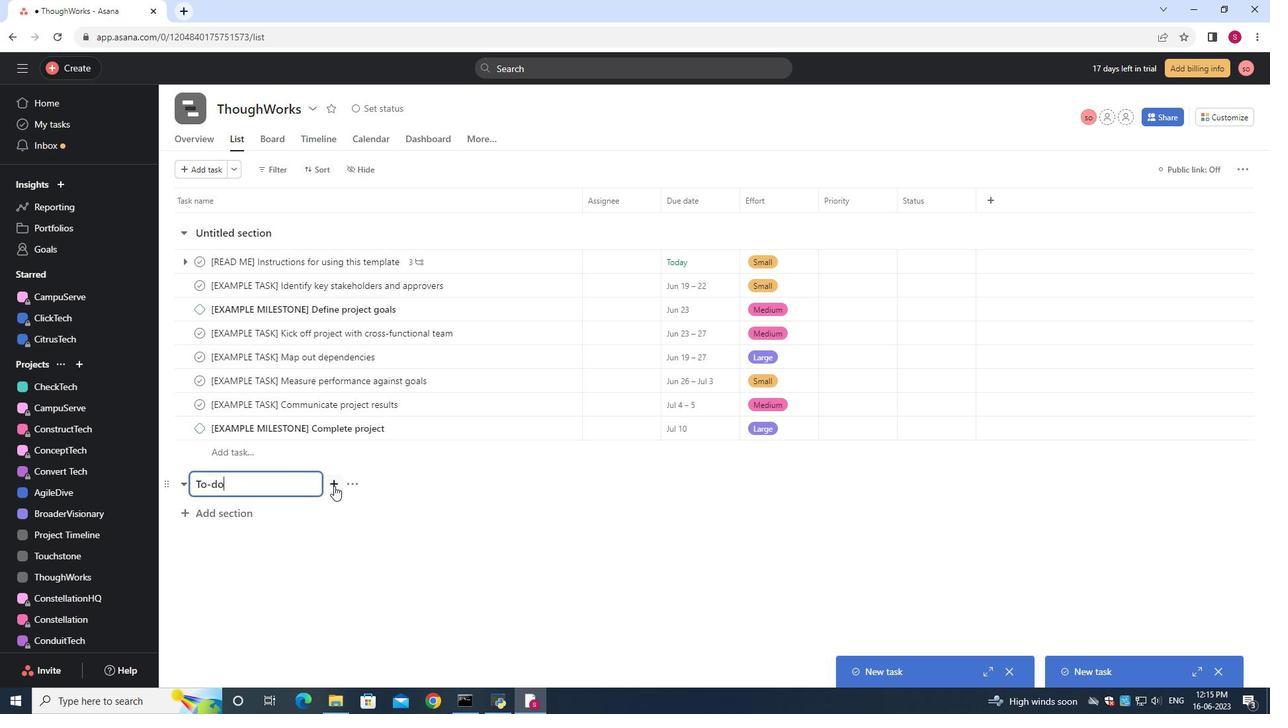 
Action: Mouse moved to (234, 488)
Screenshot: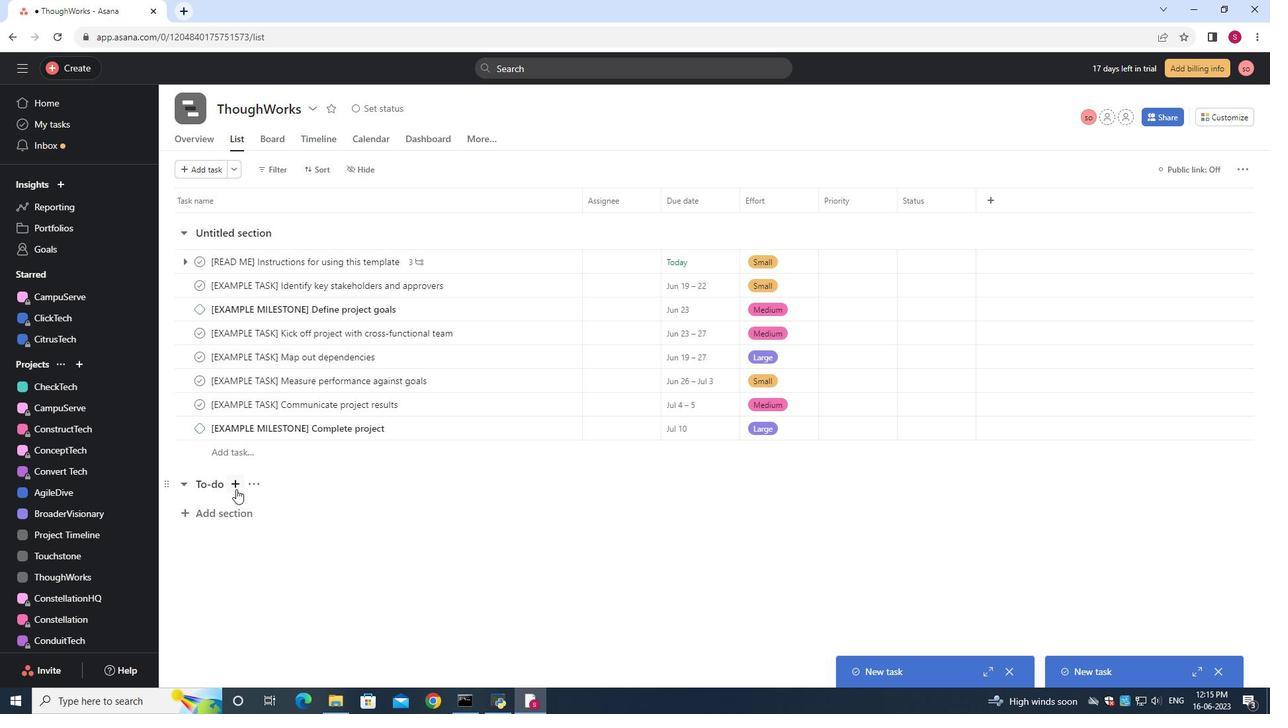 
Action: Mouse pressed left at (234, 488)
Screenshot: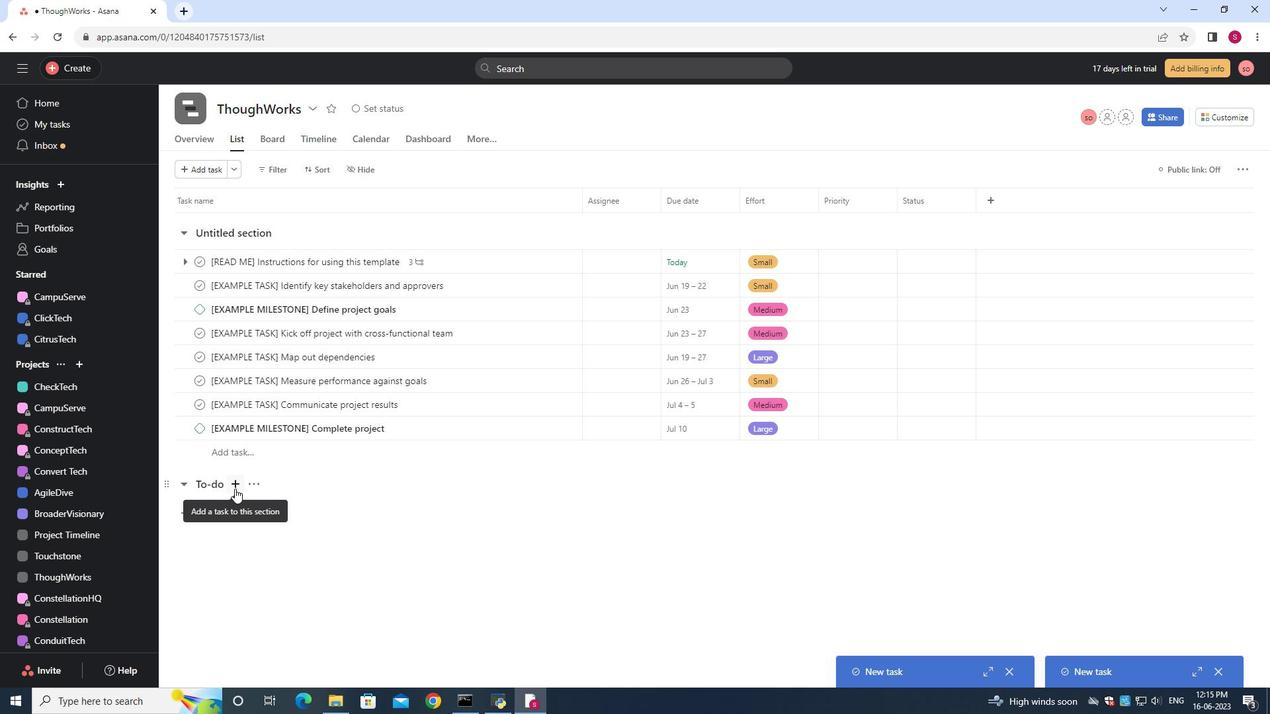 
Action: Mouse moved to (195, 566)
Screenshot: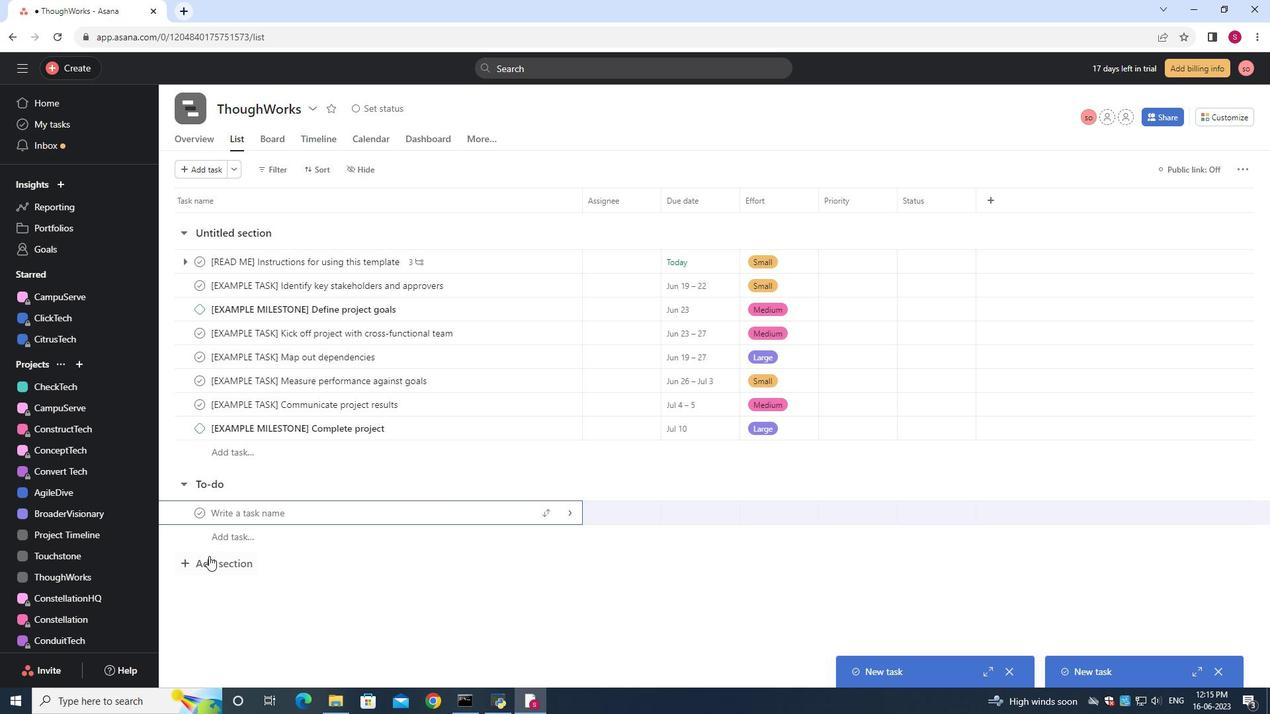 
Action: Mouse pressed left at (195, 566)
Screenshot: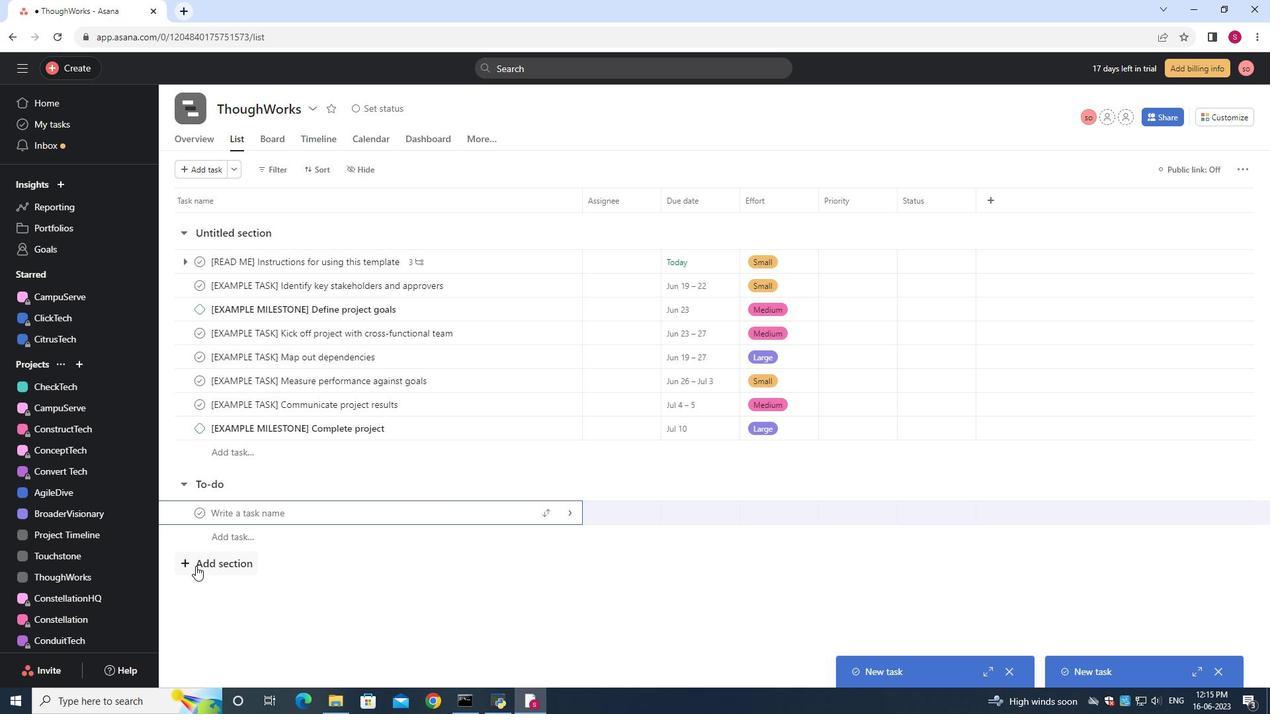 
Action: Mouse moved to (207, 514)
Screenshot: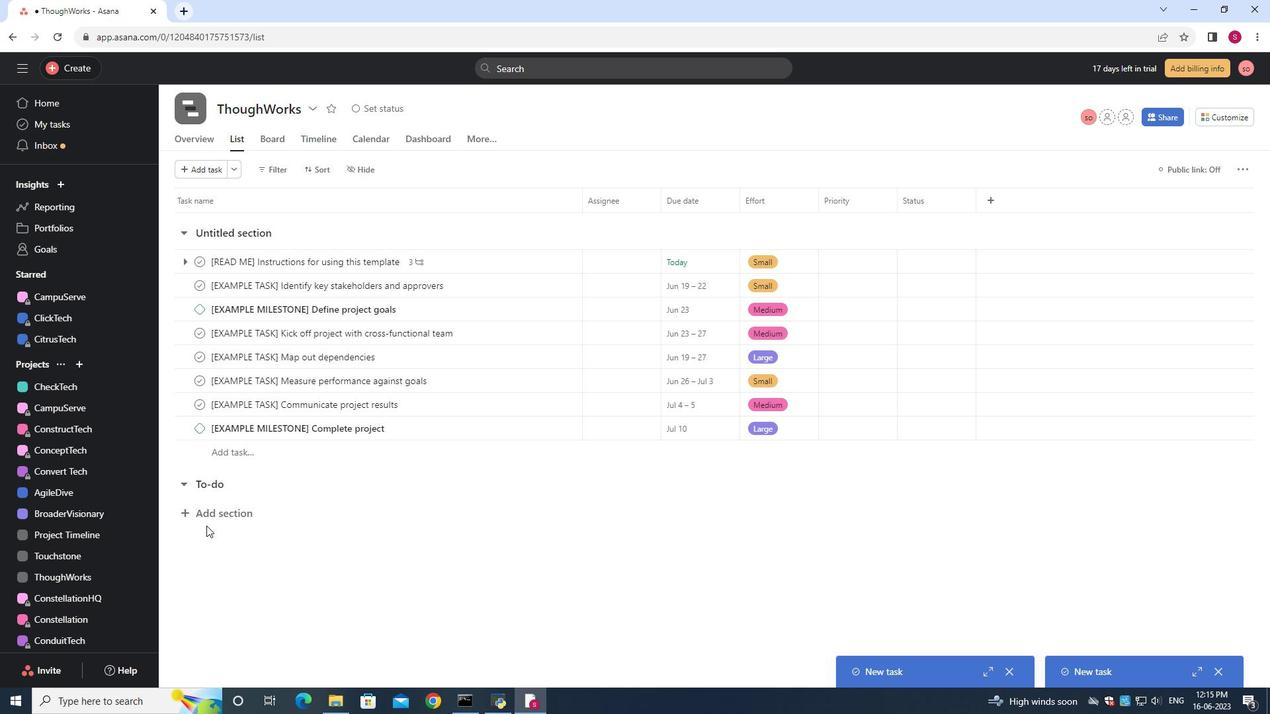 
Action: Mouse pressed left at (207, 514)
Screenshot: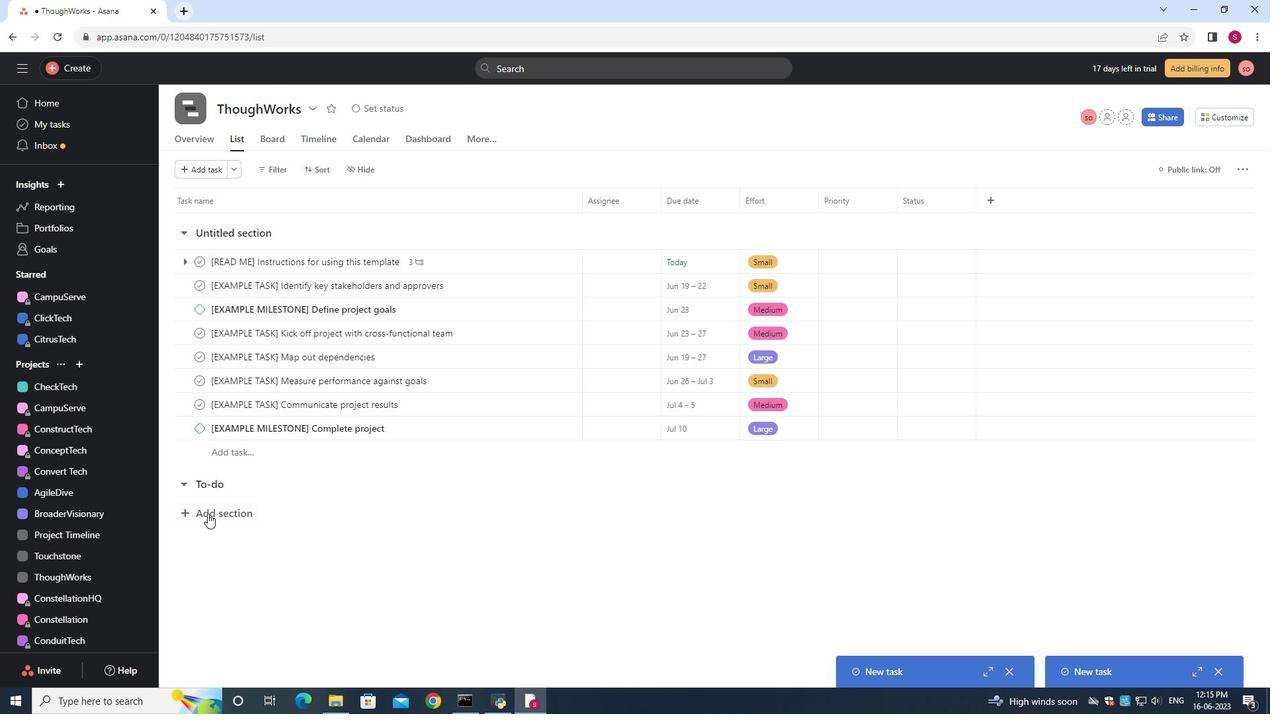 
Action: Mouse moved to (205, 514)
Screenshot: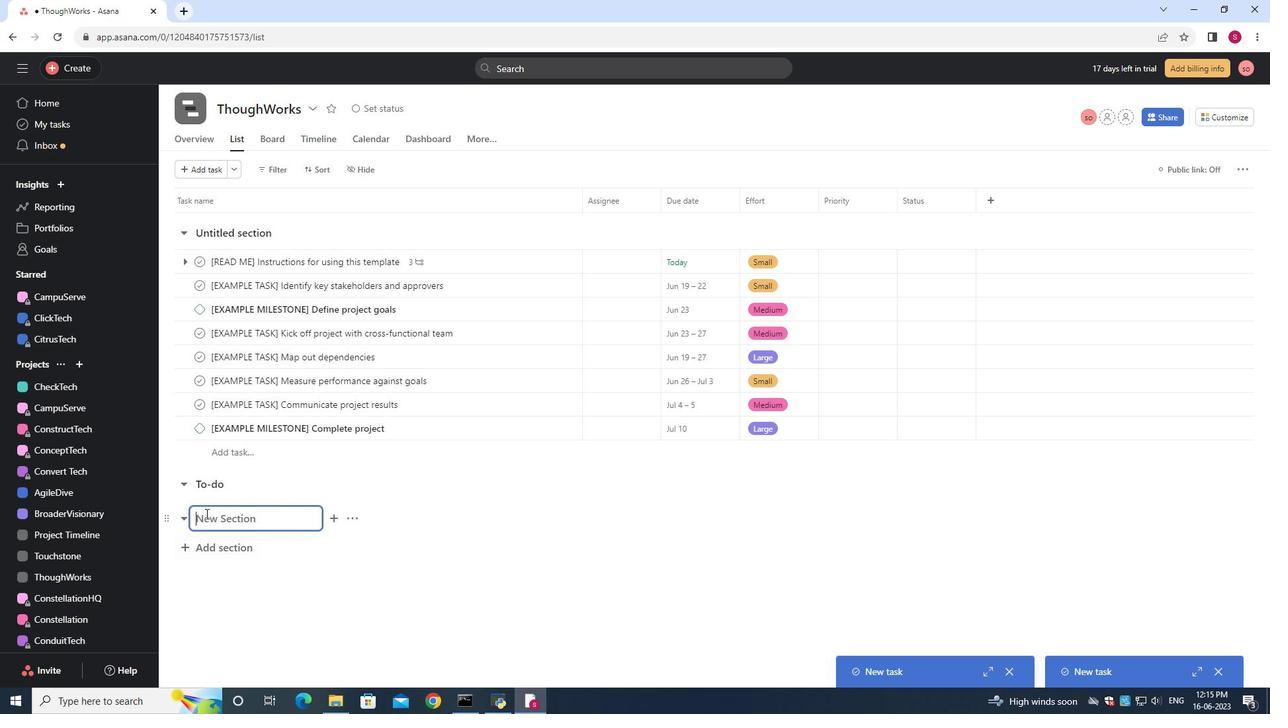 
Action: Key pressed <Key.shift>Doing
Screenshot: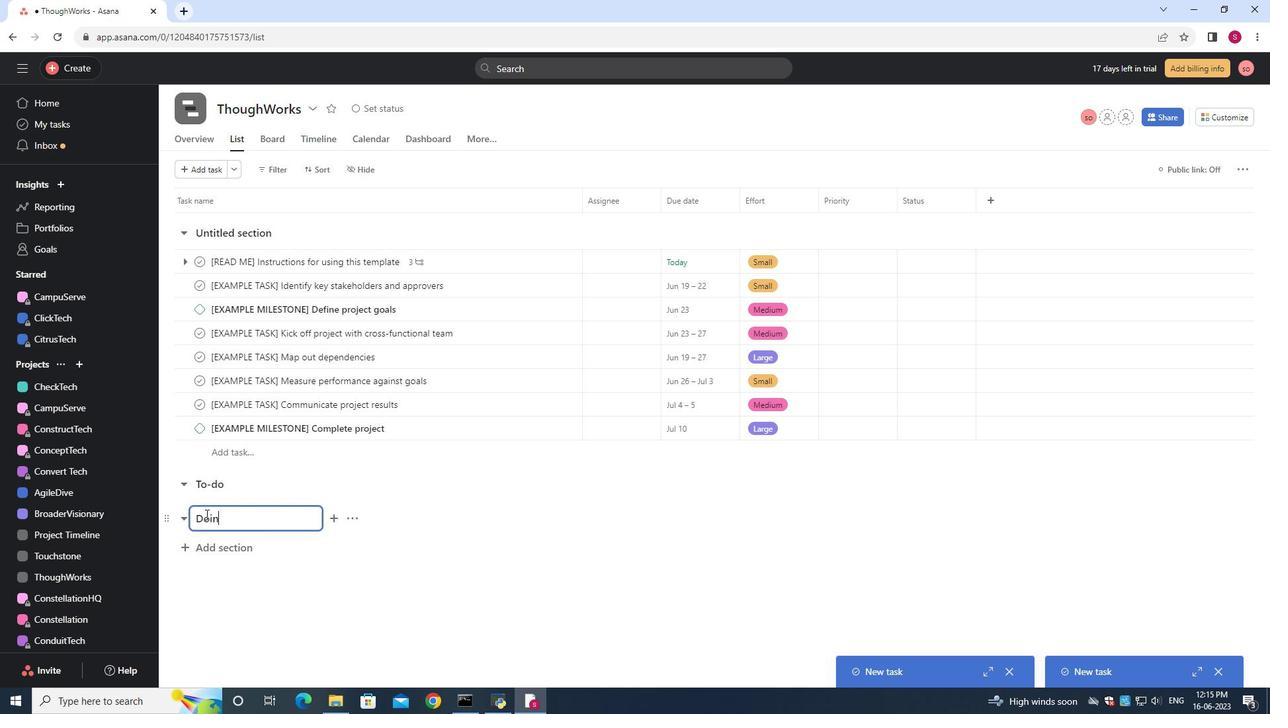 
Action: Mouse moved to (187, 545)
Screenshot: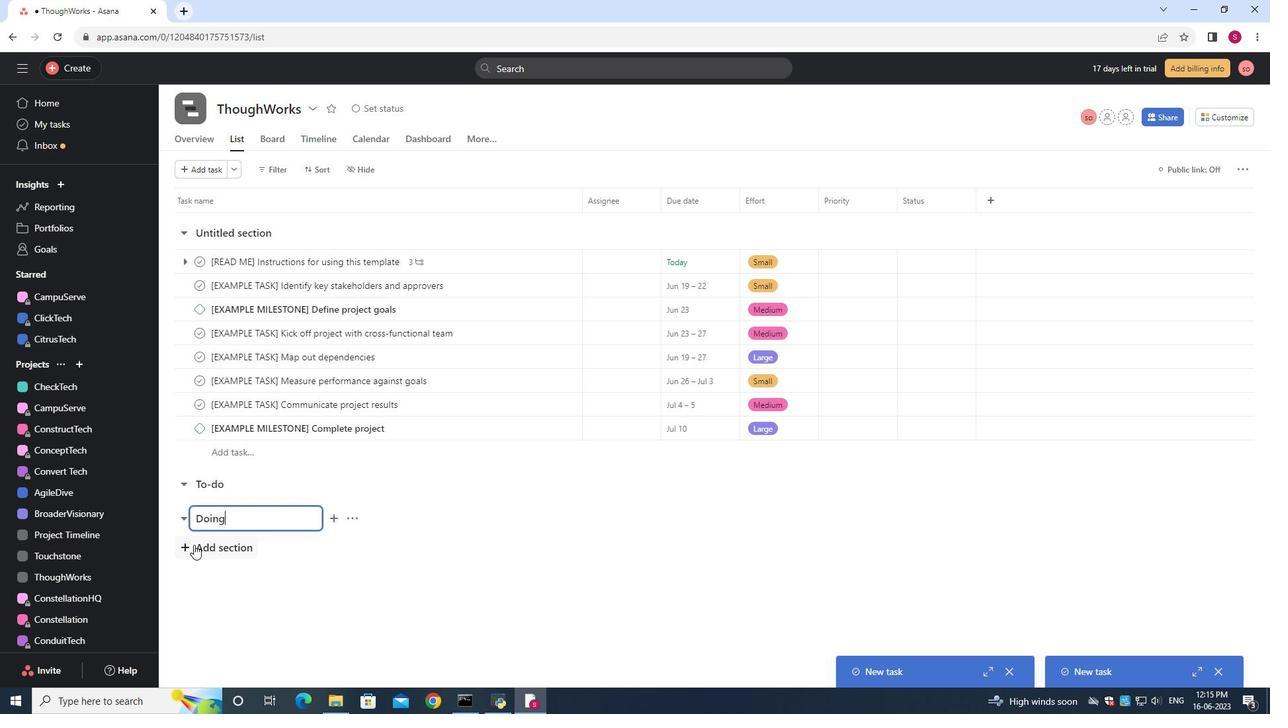 
Action: Mouse pressed left at (187, 545)
Screenshot: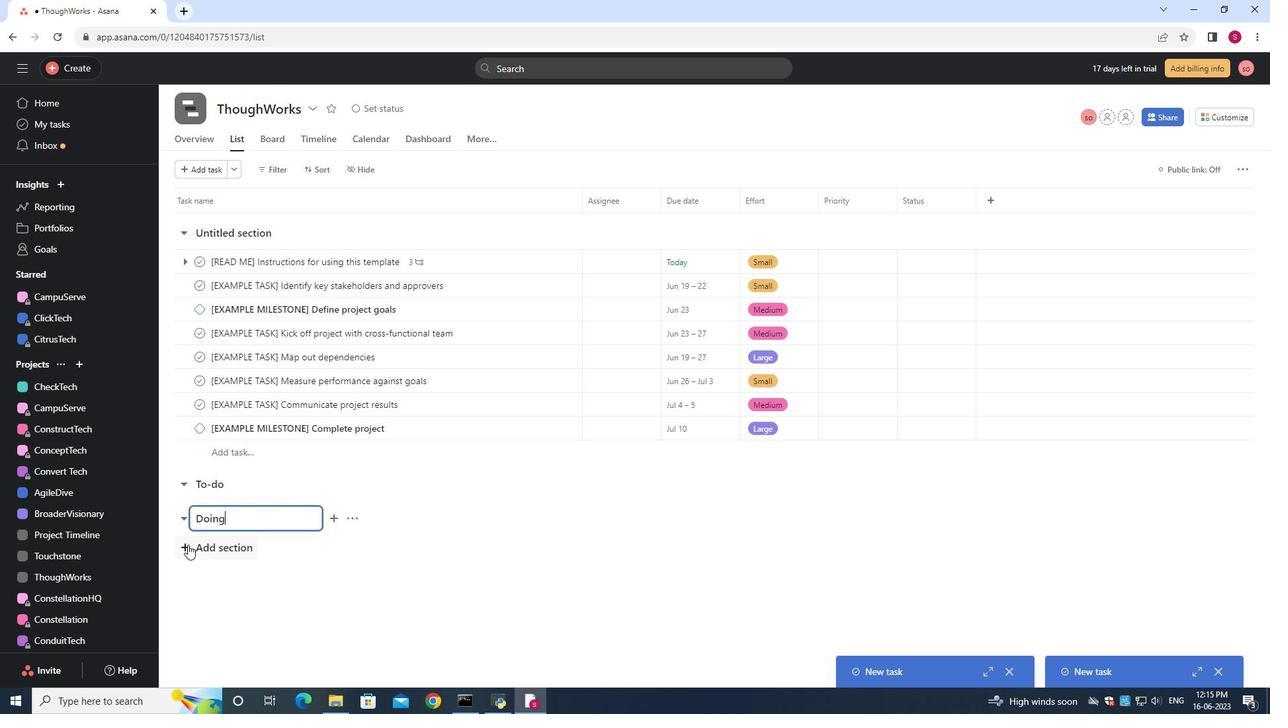 
Action: Mouse moved to (196, 552)
Screenshot: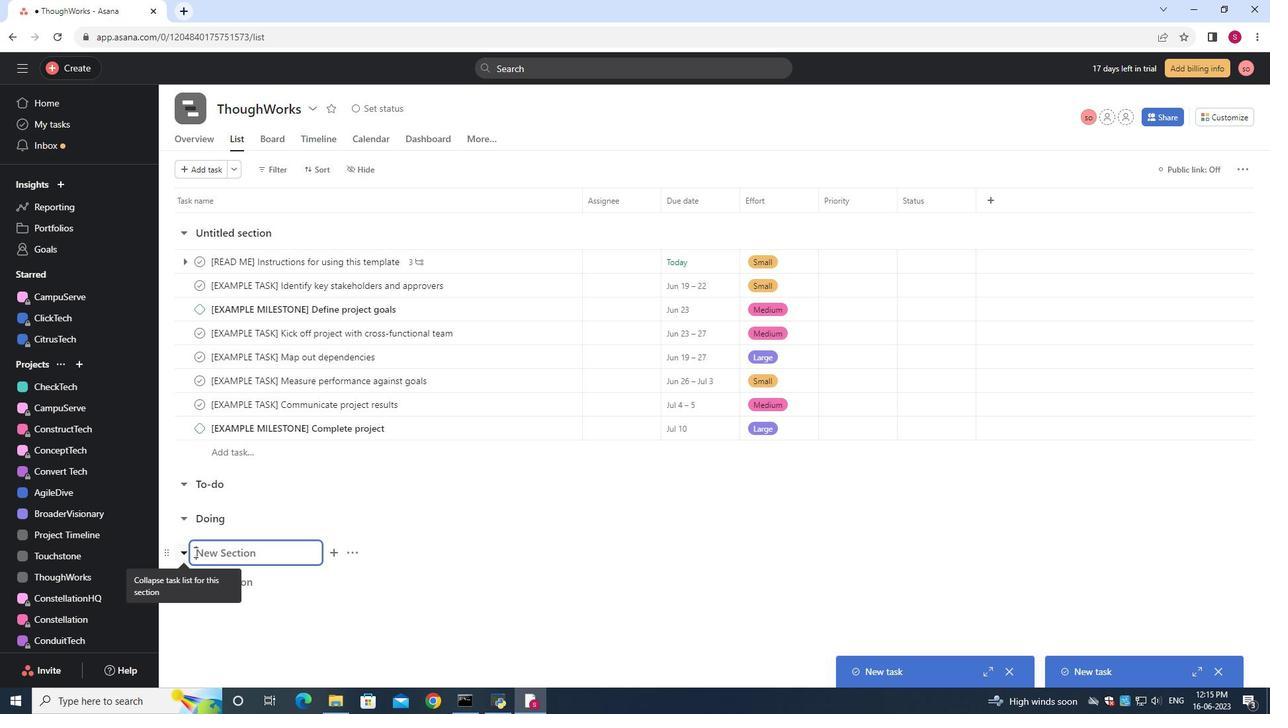 
Action: Key pressed <Key.shift>Done
Screenshot: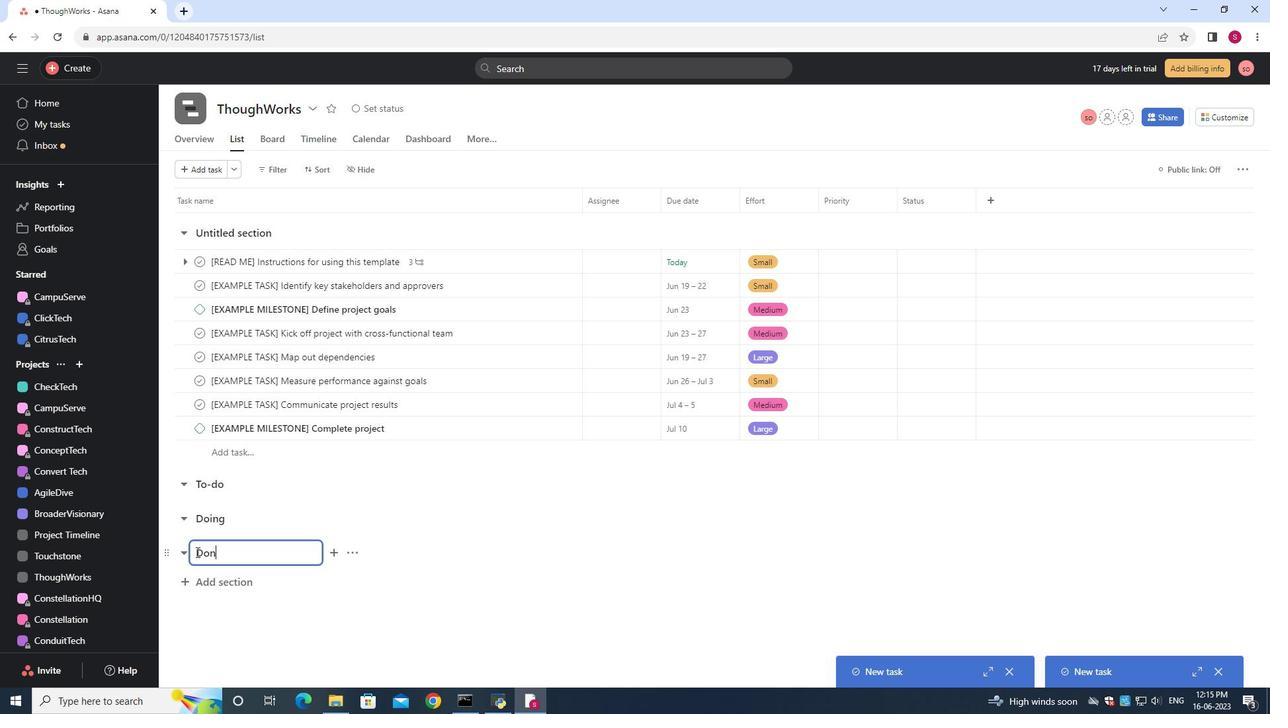 
Action: Mouse moved to (226, 580)
Screenshot: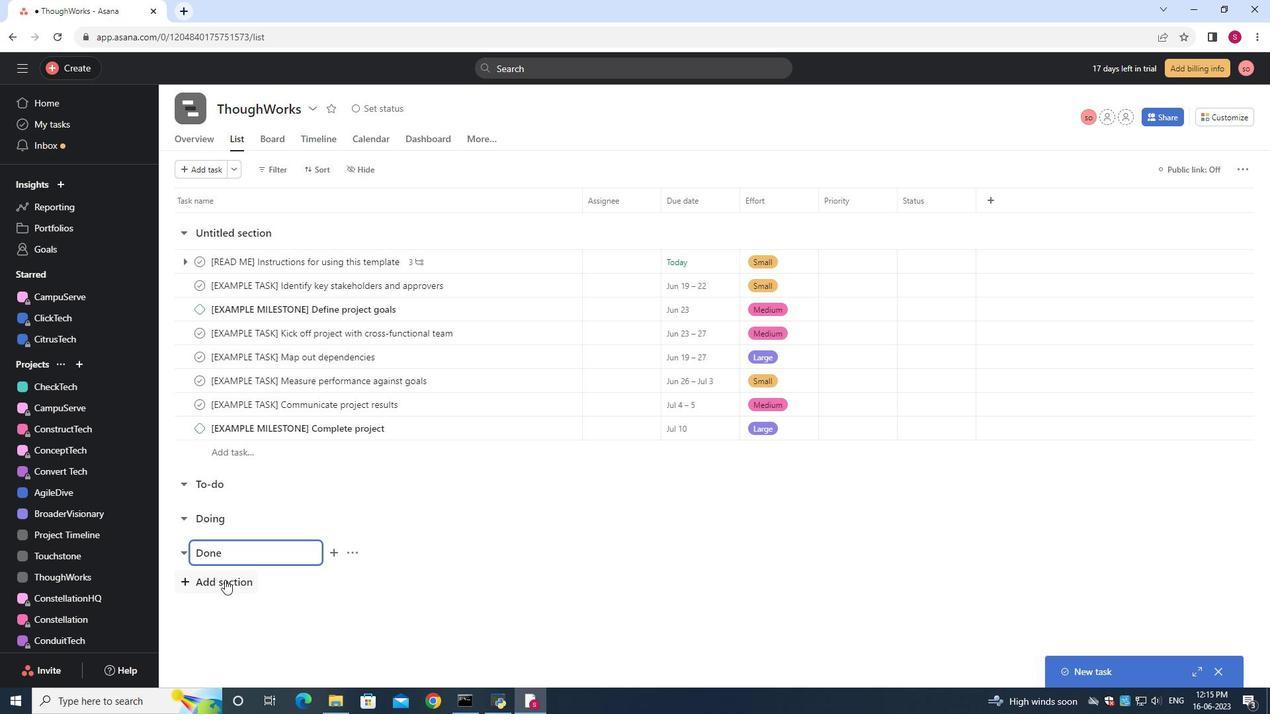
Action: Key pressed <Key.enter>
Screenshot: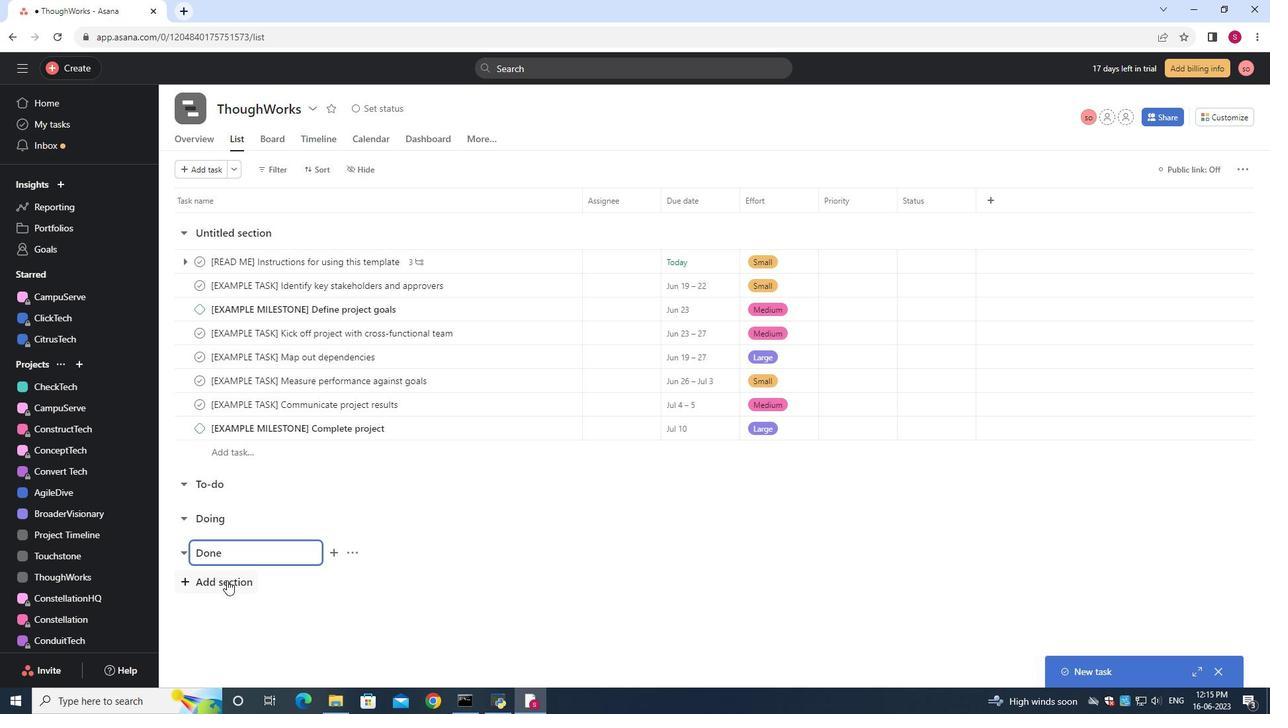 
Action: Mouse moved to (228, 580)
Screenshot: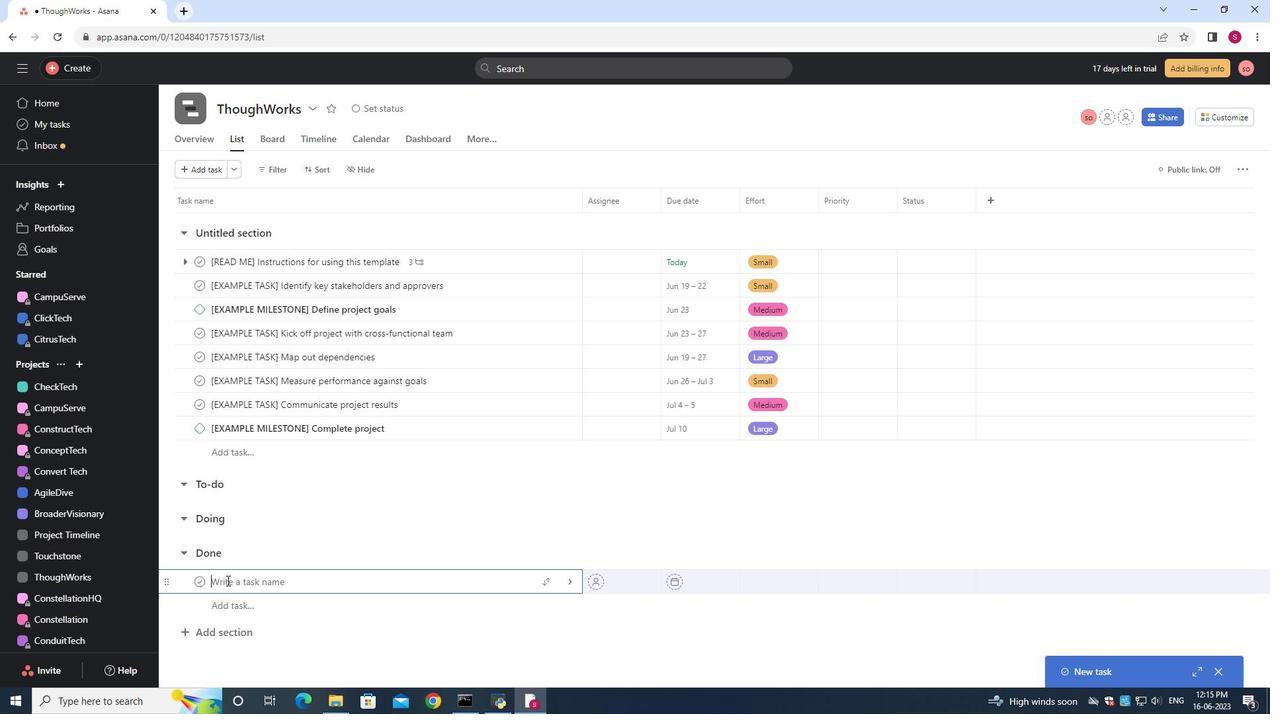 
